 Task: Find connections with filter location Rastede with filter topic #lawyerlifewith filter profile language English with filter current company BMC Software with filter school Kakatiya University (University College of Pharmaceutical Sciences) with filter industry IT Services and IT Consulting with filter service category Interaction Design with filter keywords title Computer Programmer
Action: Mouse moved to (245, 190)
Screenshot: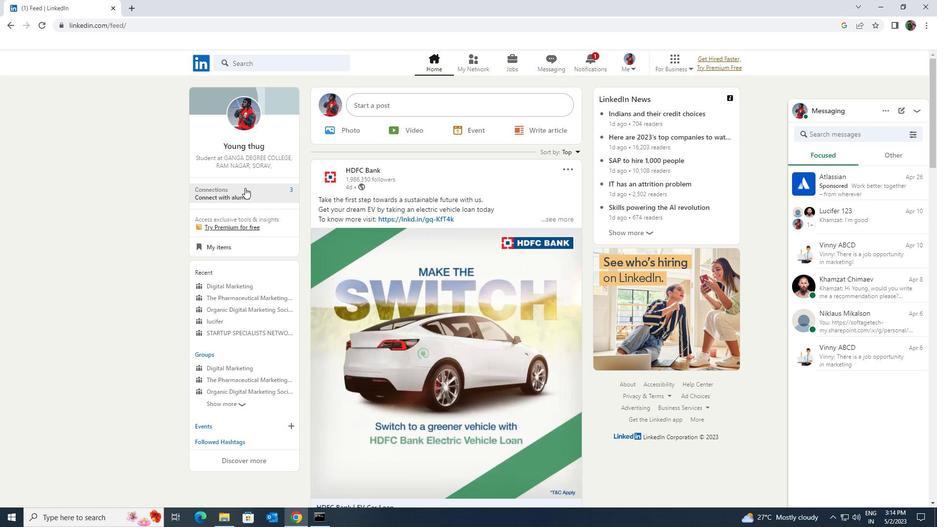 
Action: Mouse pressed left at (245, 190)
Screenshot: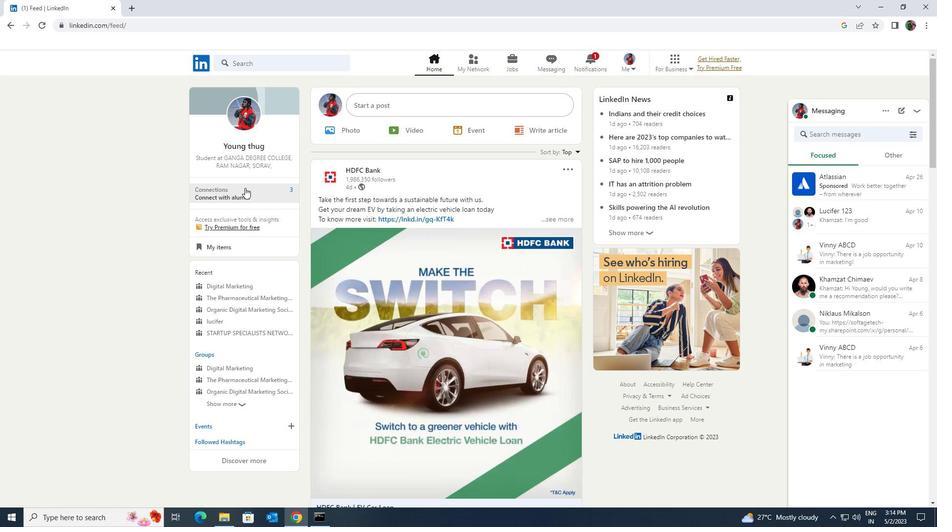 
Action: Mouse moved to (241, 118)
Screenshot: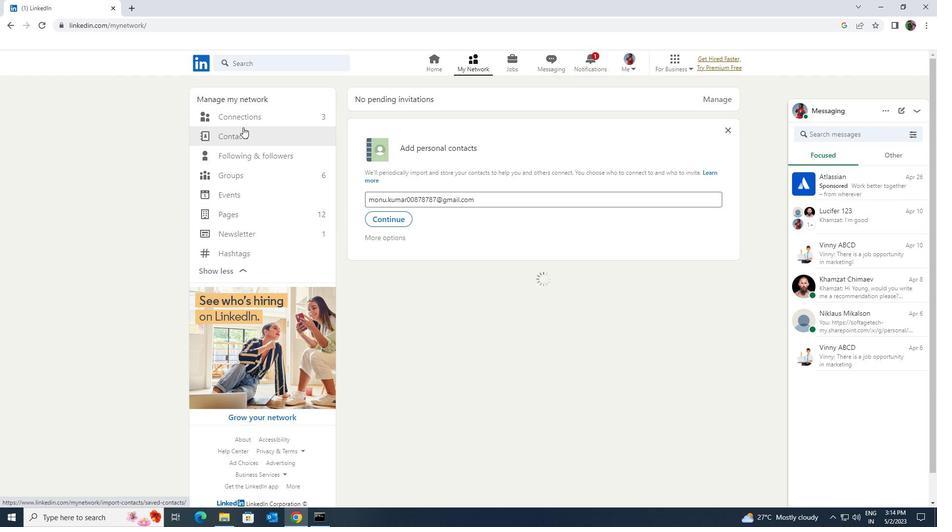 
Action: Mouse pressed left at (241, 118)
Screenshot: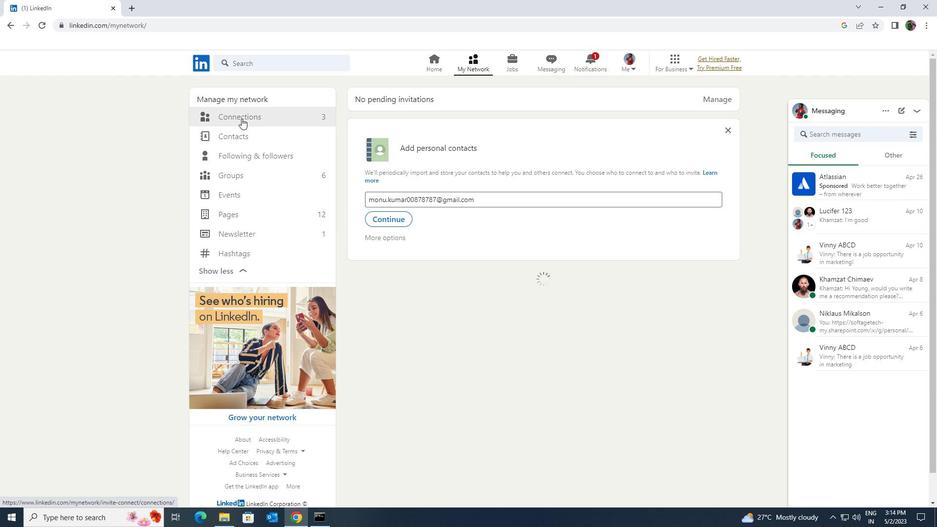 
Action: Mouse moved to (518, 119)
Screenshot: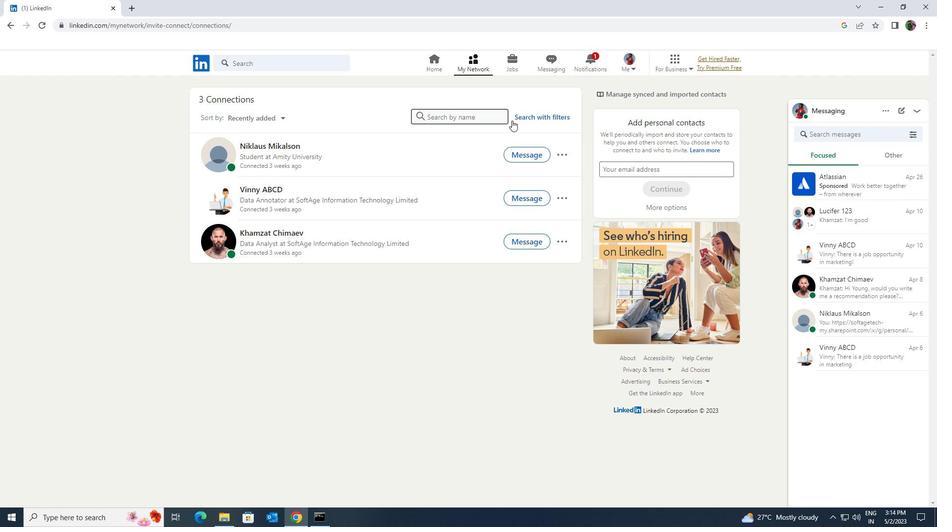 
Action: Mouse pressed left at (518, 119)
Screenshot: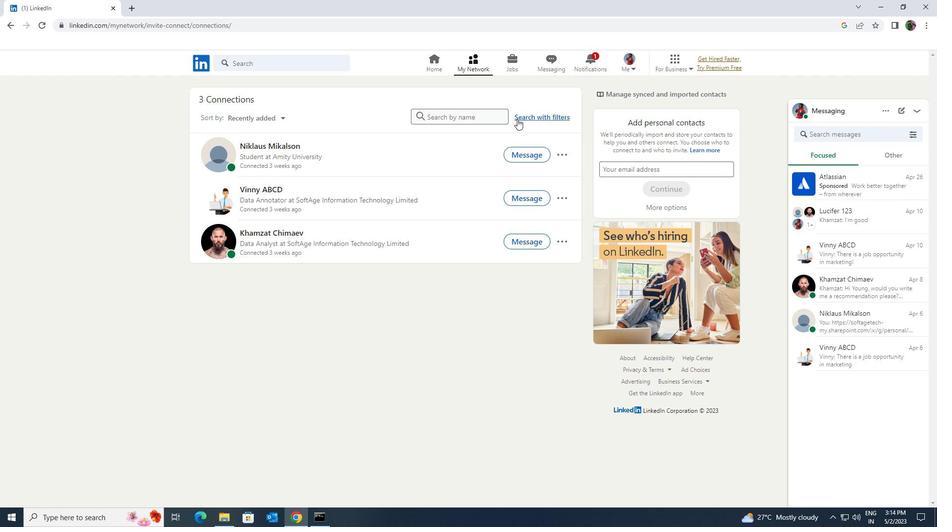 
Action: Mouse moved to (503, 89)
Screenshot: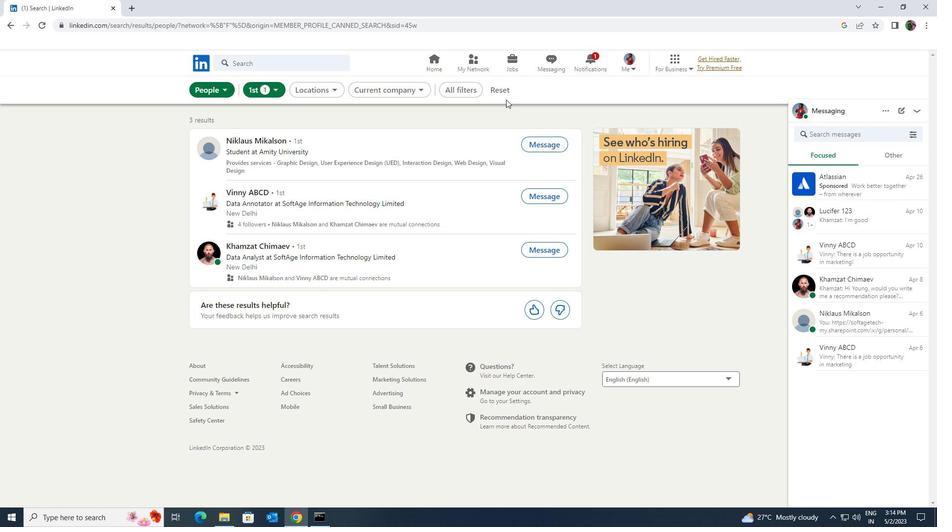 
Action: Mouse pressed left at (503, 89)
Screenshot: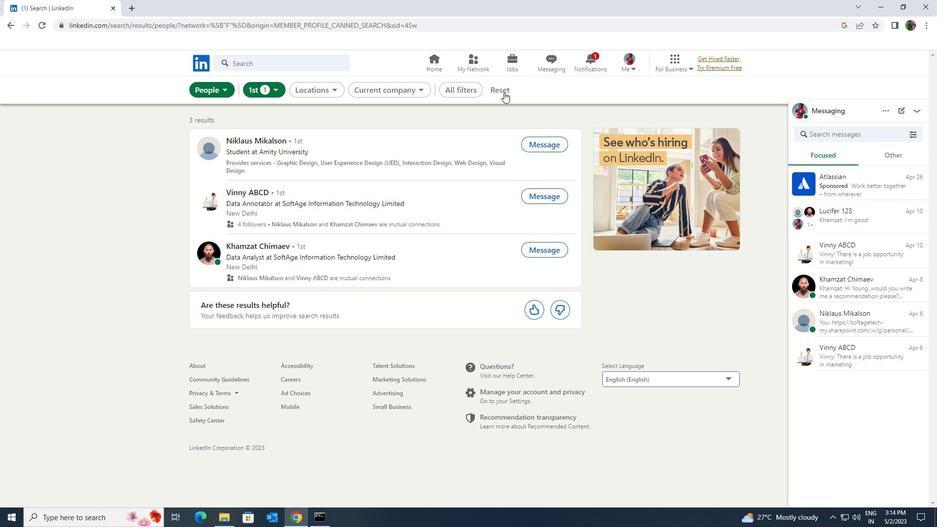 
Action: Mouse moved to (487, 86)
Screenshot: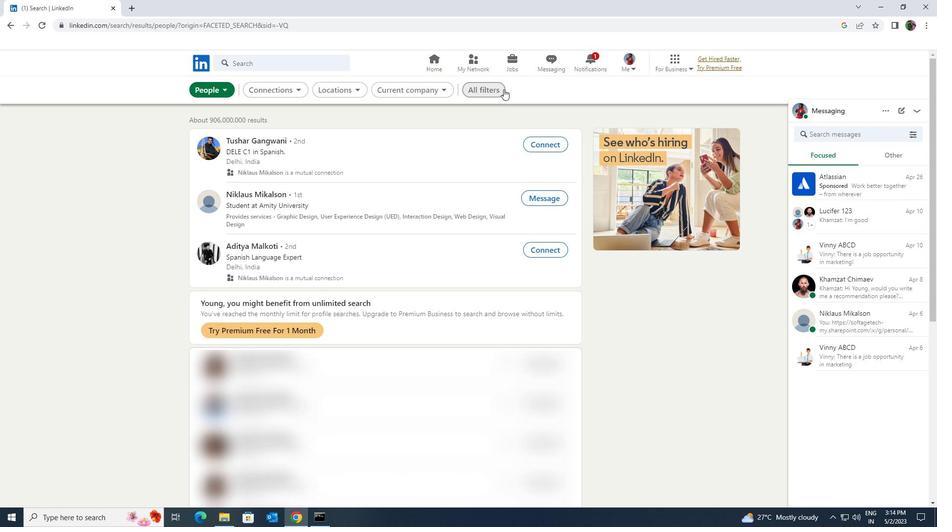 
Action: Mouse pressed left at (487, 86)
Screenshot: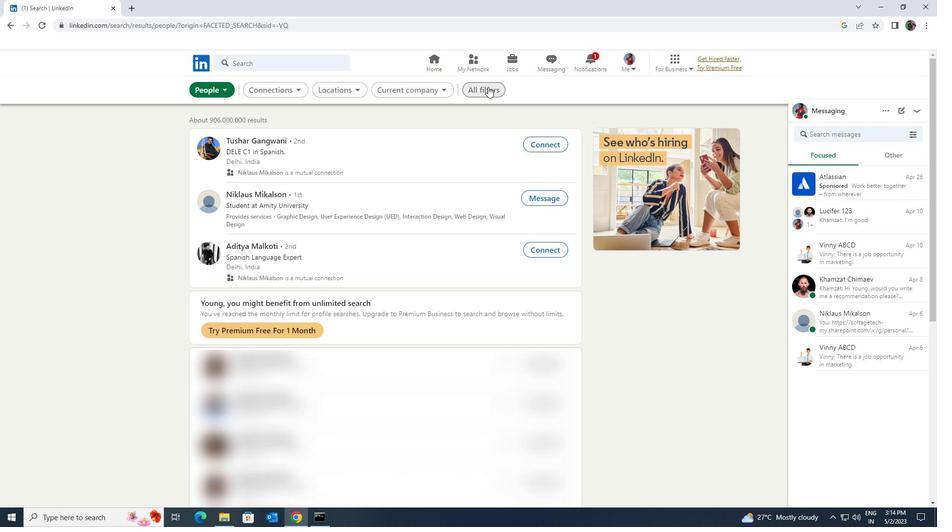
Action: Mouse moved to (810, 382)
Screenshot: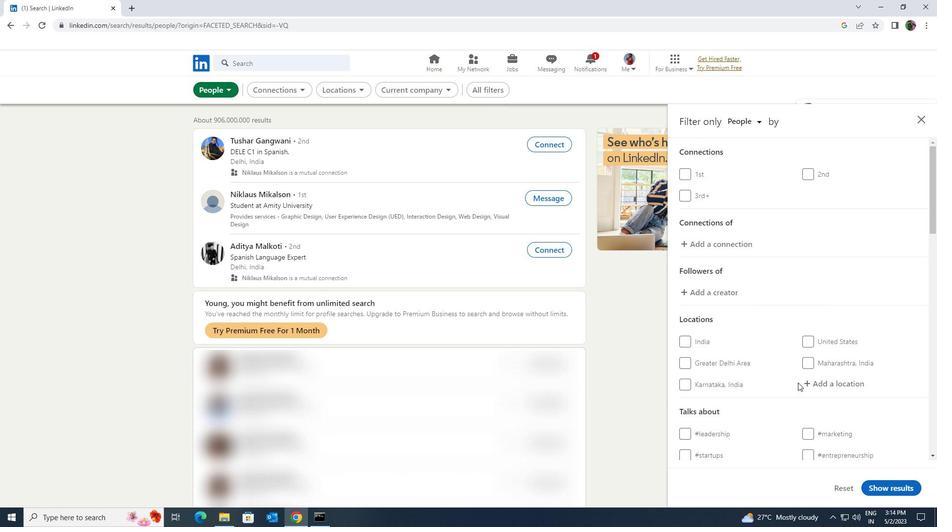 
Action: Mouse pressed left at (810, 382)
Screenshot: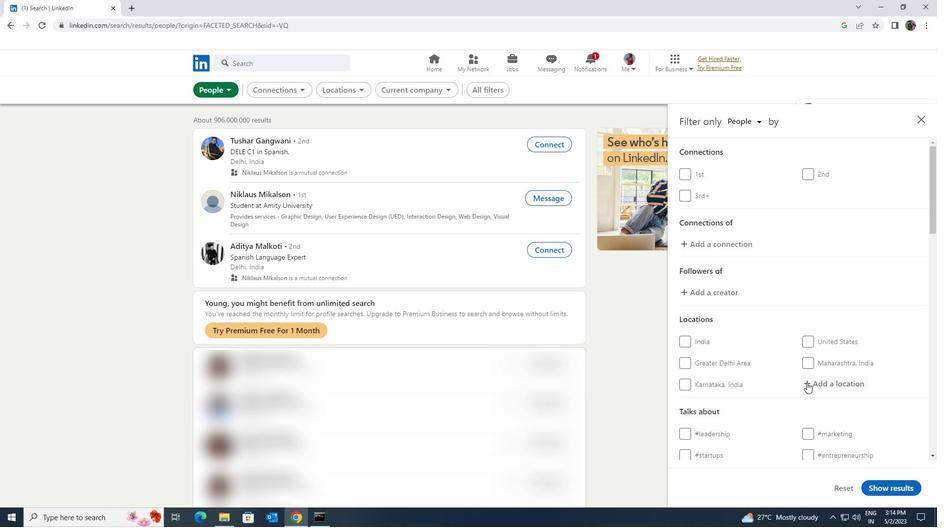 
Action: Mouse moved to (810, 382)
Screenshot: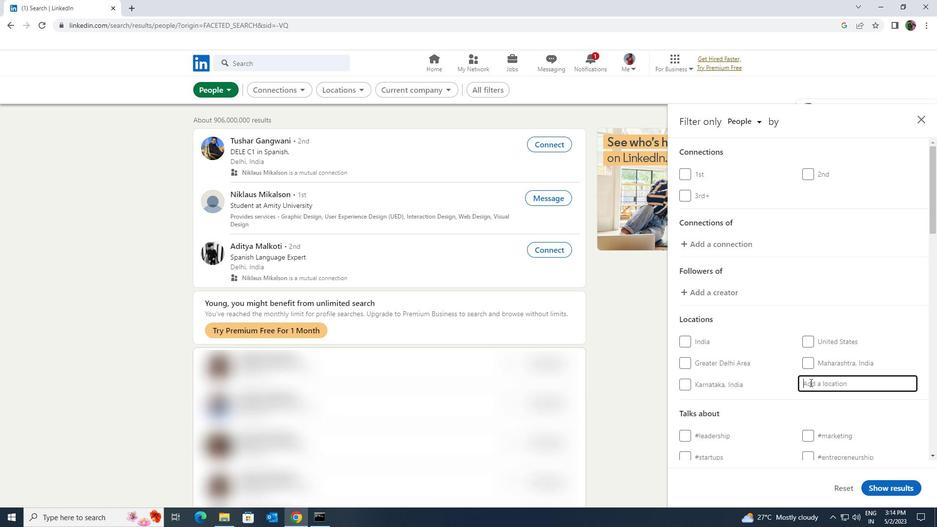 
Action: Key pressed <Key.shift>RASTEDE
Screenshot: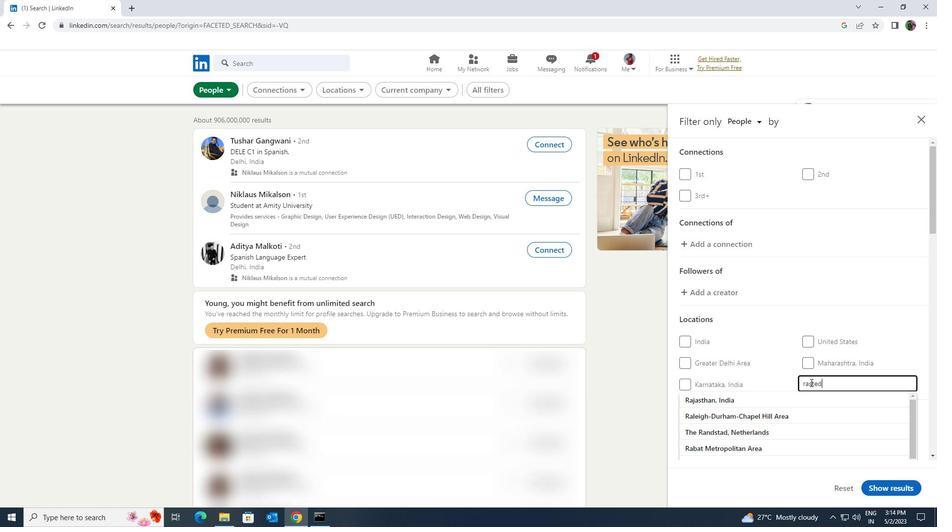 
Action: Mouse moved to (811, 392)
Screenshot: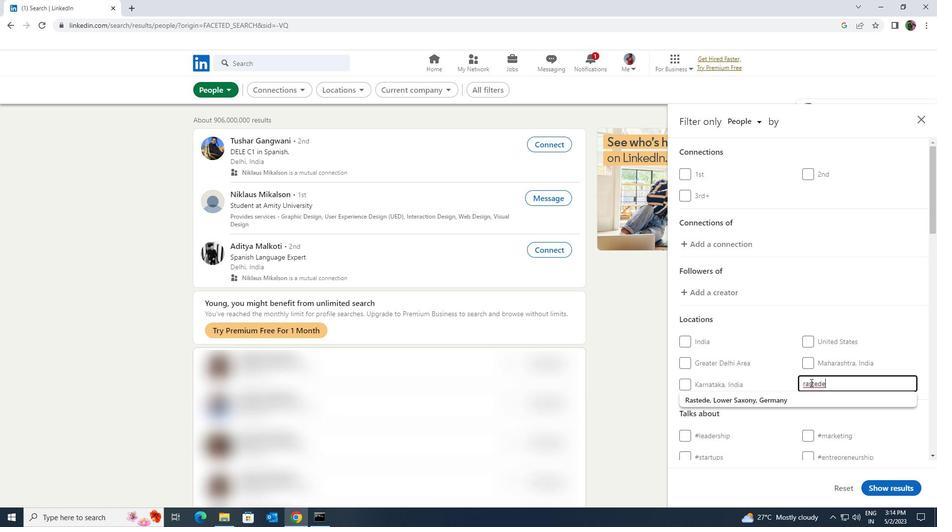 
Action: Mouse pressed left at (811, 392)
Screenshot: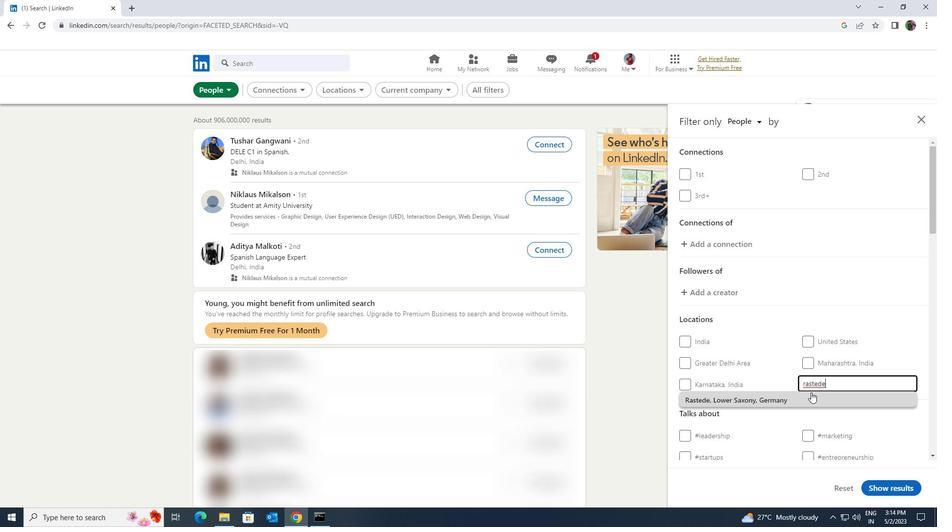 
Action: Mouse scrolled (811, 391) with delta (0, 0)
Screenshot: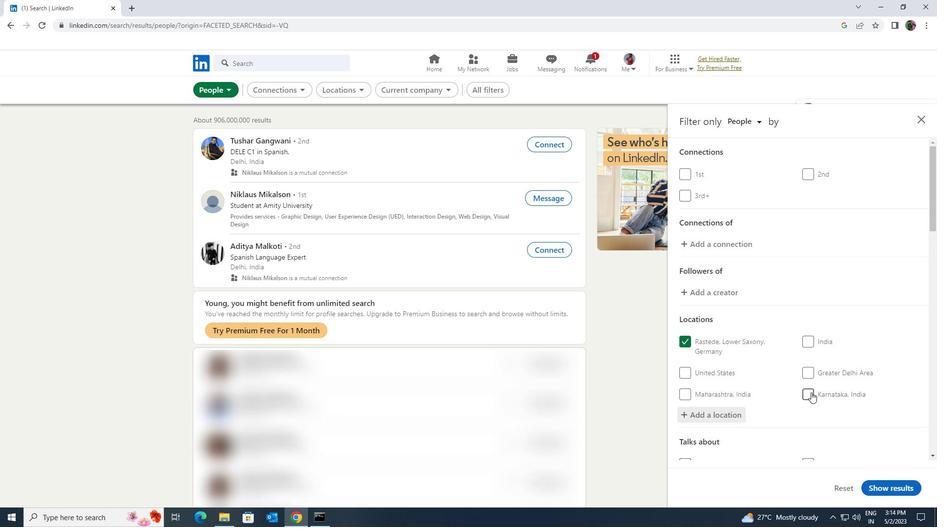 
Action: Mouse scrolled (811, 391) with delta (0, 0)
Screenshot: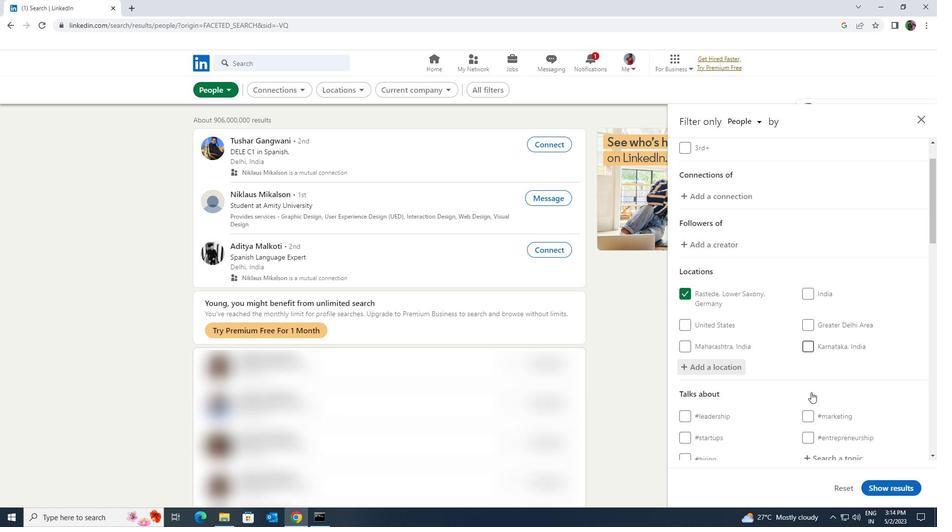 
Action: Mouse moved to (815, 404)
Screenshot: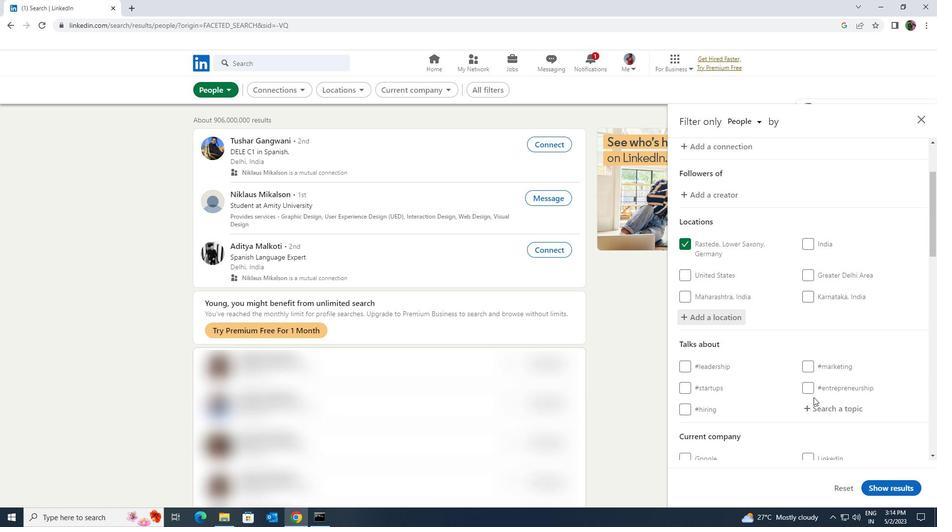 
Action: Mouse pressed left at (815, 404)
Screenshot: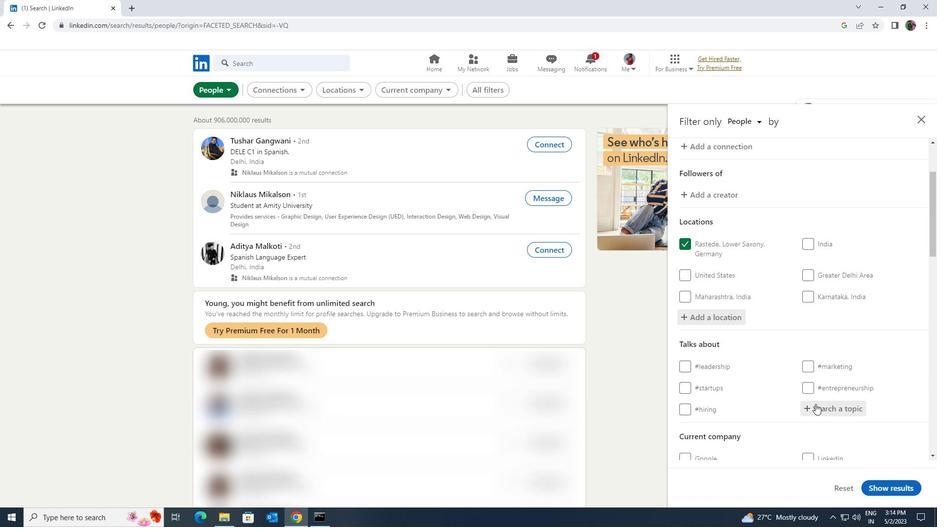 
Action: Key pressed <Key.shift><Key.shift><Key.shift><Key.shift><Key.shift><Key.shift><Key.shift><Key.shift>LAWYERLIFE
Screenshot: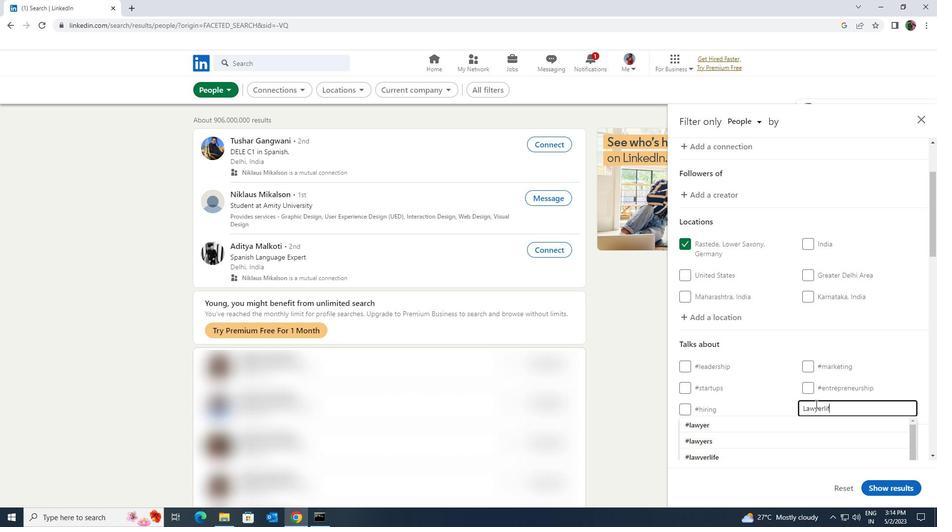 
Action: Mouse moved to (810, 418)
Screenshot: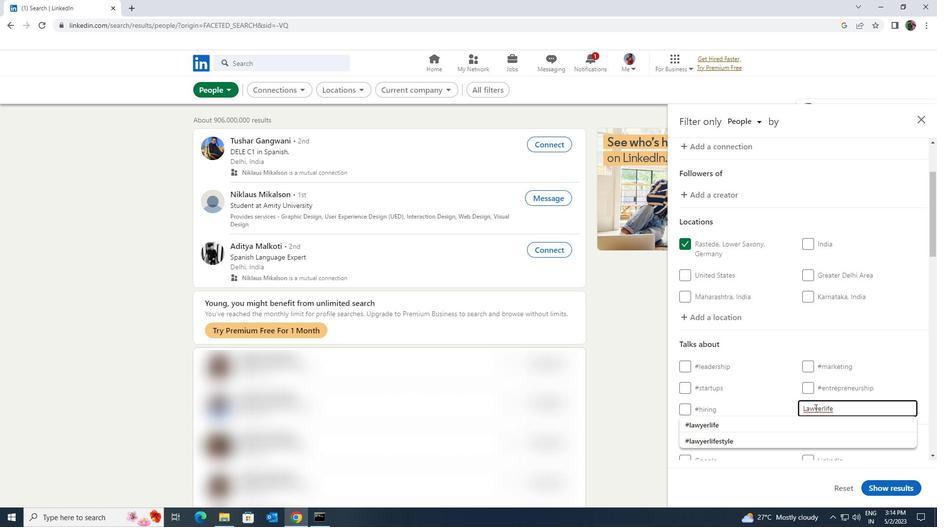 
Action: Mouse pressed left at (810, 418)
Screenshot: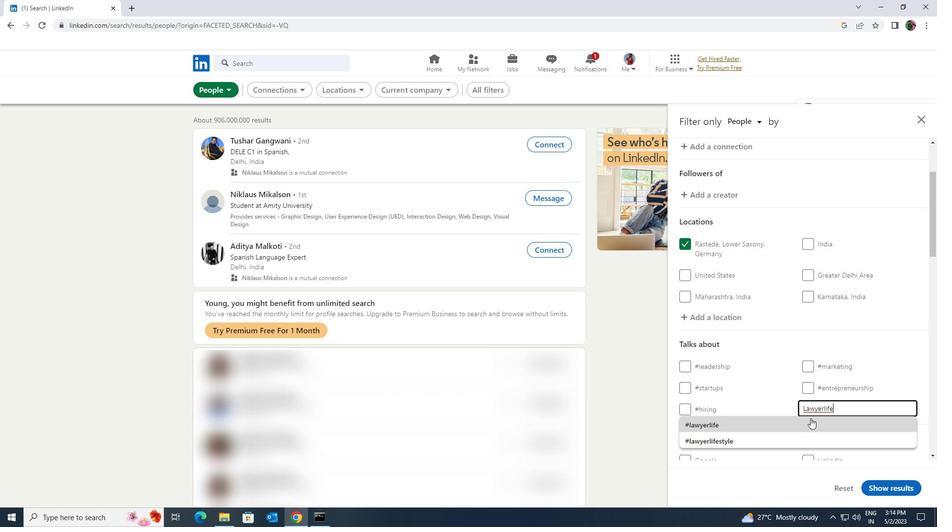 
Action: Mouse scrolled (810, 417) with delta (0, 0)
Screenshot: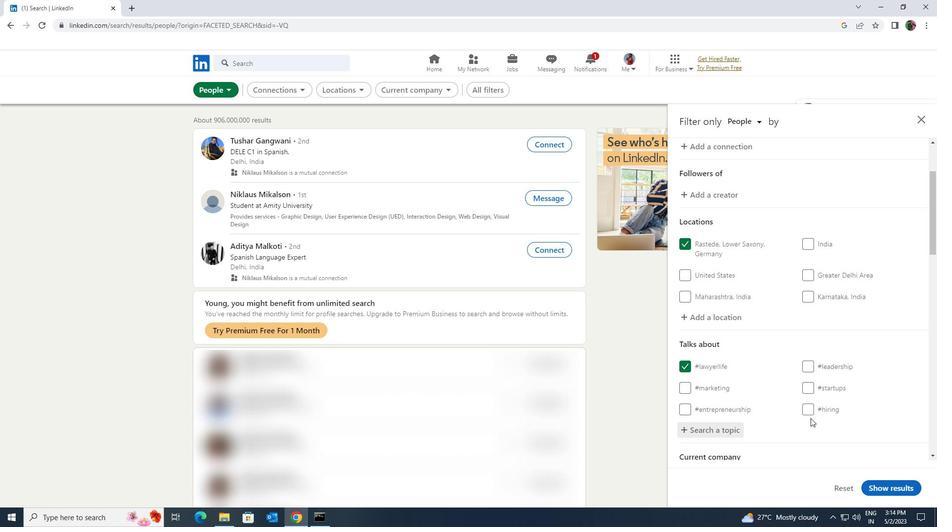 
Action: Mouse scrolled (810, 417) with delta (0, 0)
Screenshot: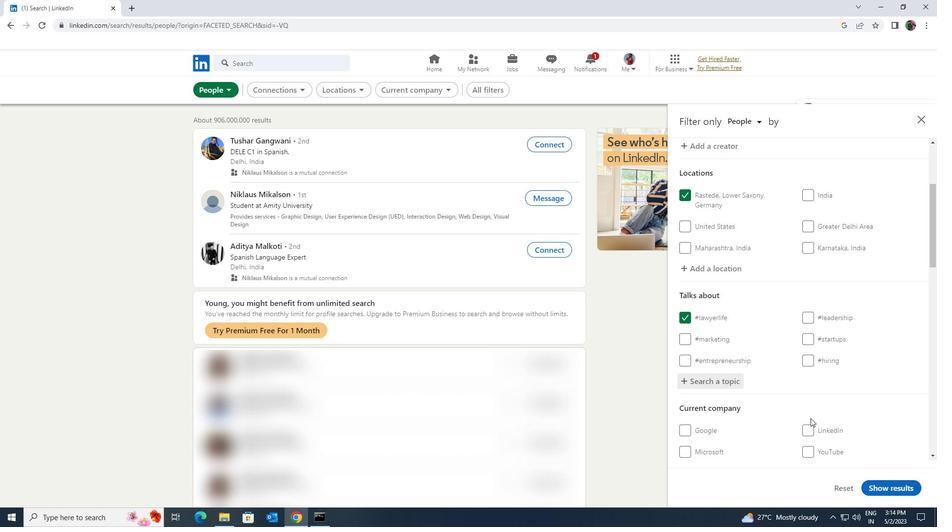 
Action: Mouse scrolled (810, 417) with delta (0, 0)
Screenshot: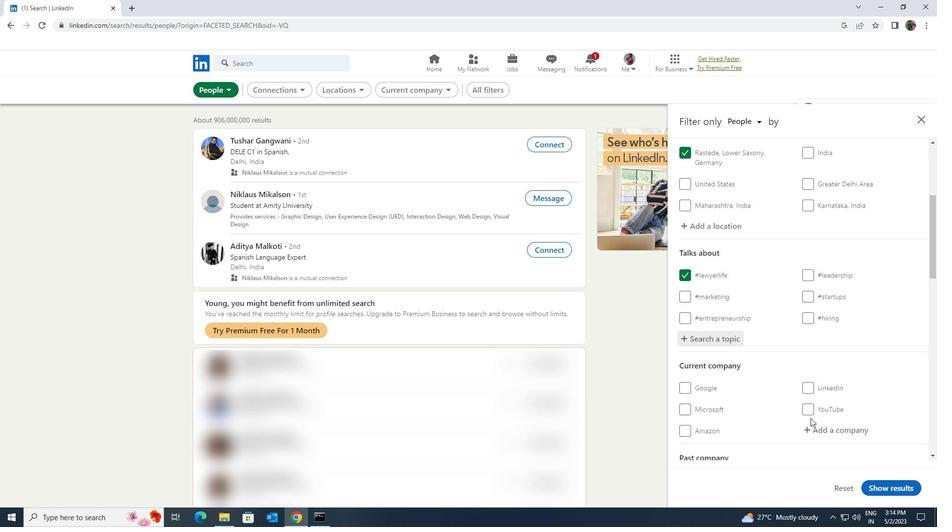 
Action: Mouse scrolled (810, 417) with delta (0, 0)
Screenshot: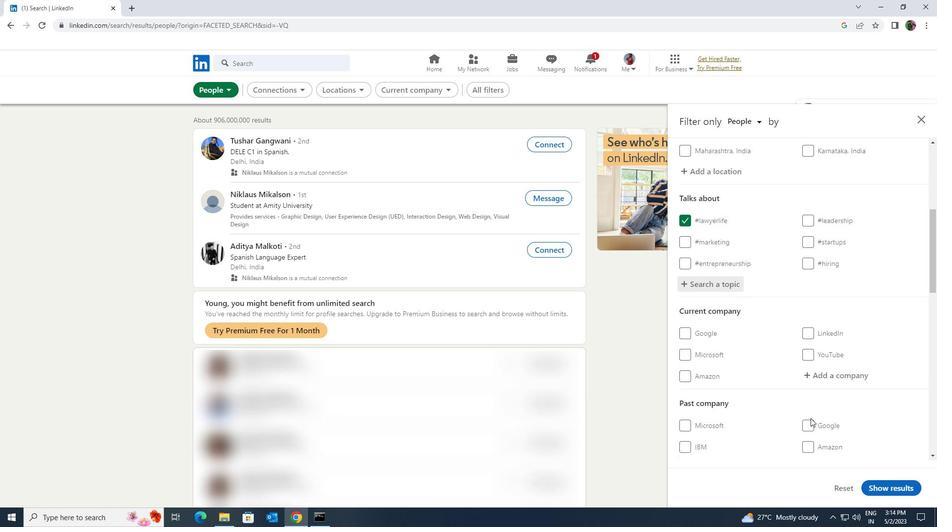 
Action: Mouse scrolled (810, 417) with delta (0, 0)
Screenshot: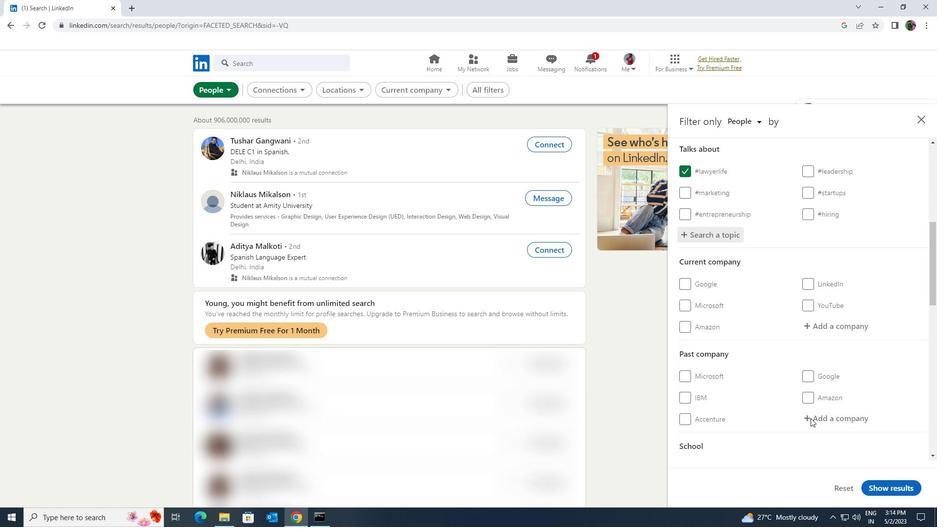 
Action: Mouse scrolled (810, 417) with delta (0, 0)
Screenshot: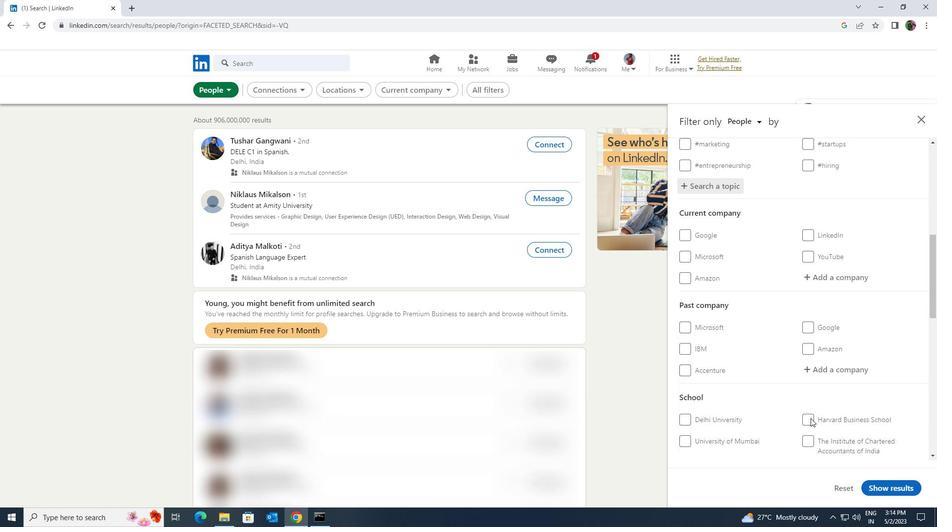 
Action: Mouse scrolled (810, 417) with delta (0, 0)
Screenshot: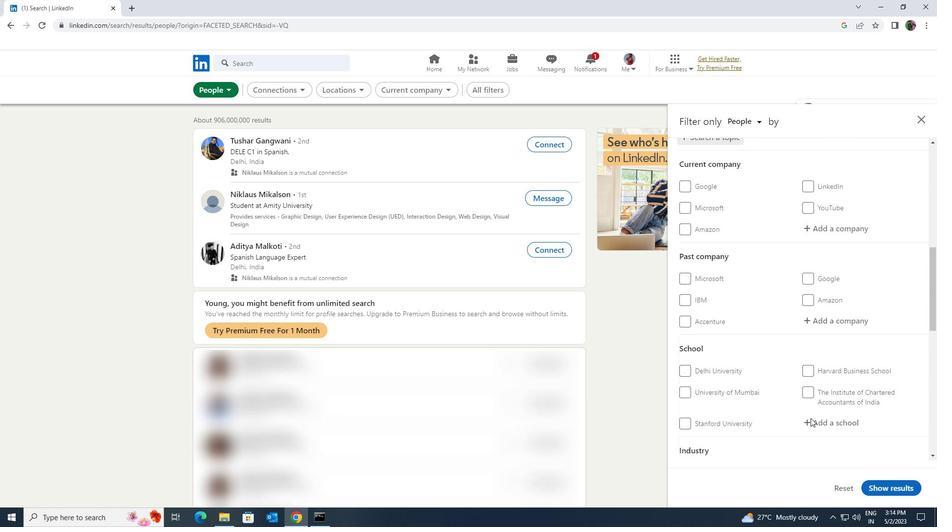 
Action: Mouse scrolled (810, 417) with delta (0, 0)
Screenshot: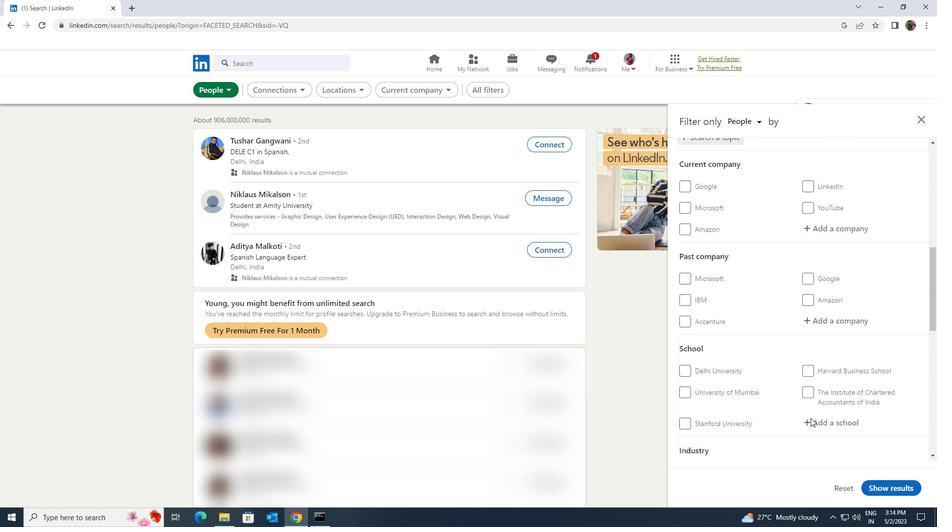 
Action: Mouse scrolled (810, 417) with delta (0, 0)
Screenshot: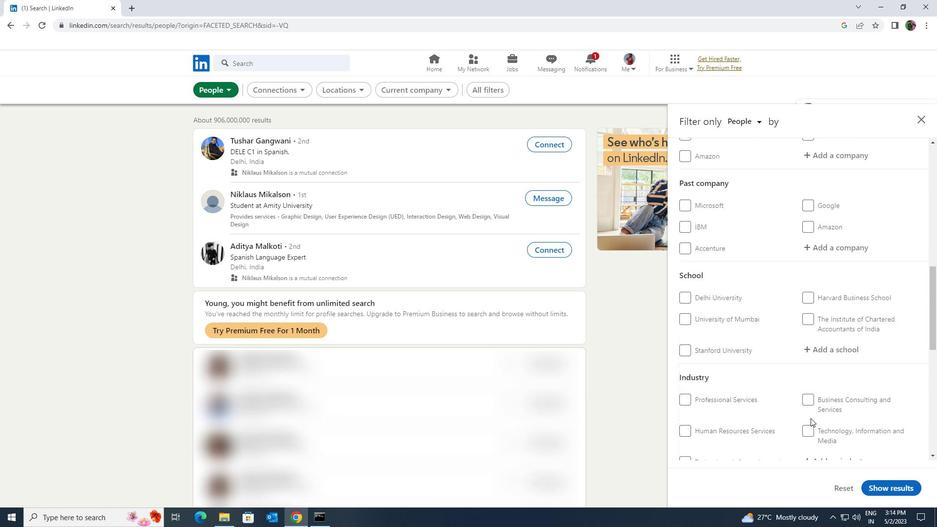 
Action: Mouse scrolled (810, 417) with delta (0, 0)
Screenshot: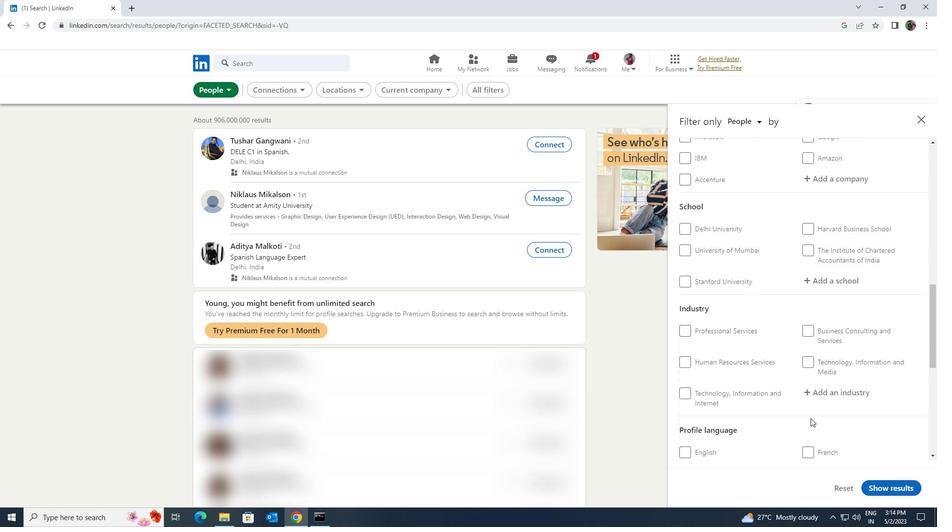 
Action: Mouse scrolled (810, 417) with delta (0, 0)
Screenshot: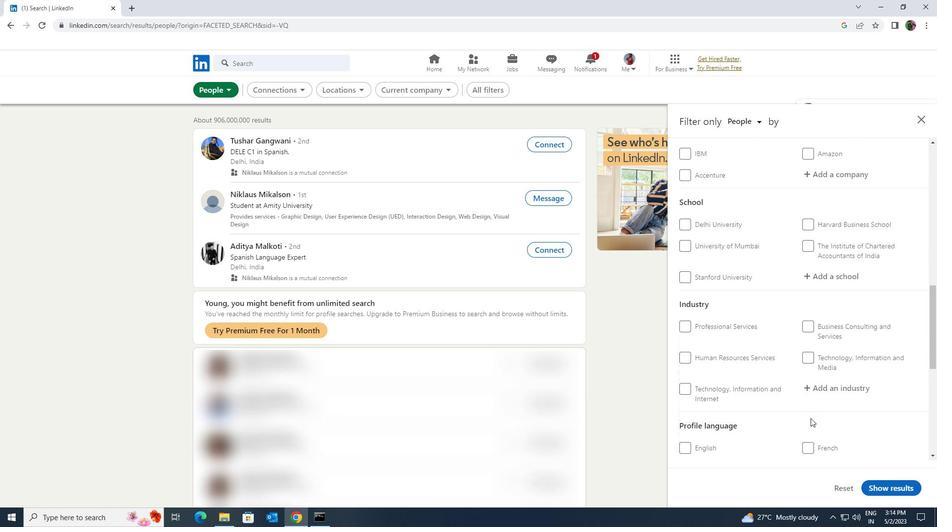 
Action: Mouse moved to (688, 349)
Screenshot: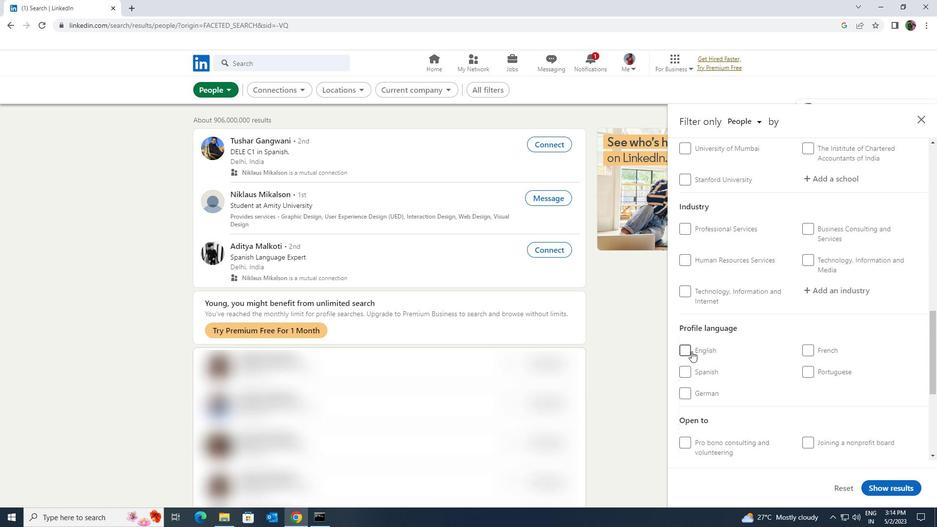 
Action: Mouse pressed left at (688, 349)
Screenshot: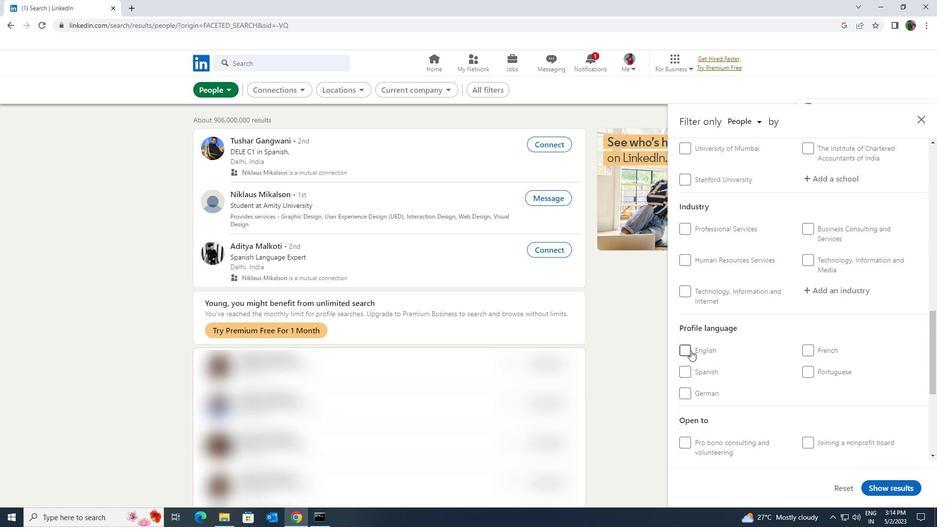 
Action: Mouse moved to (786, 389)
Screenshot: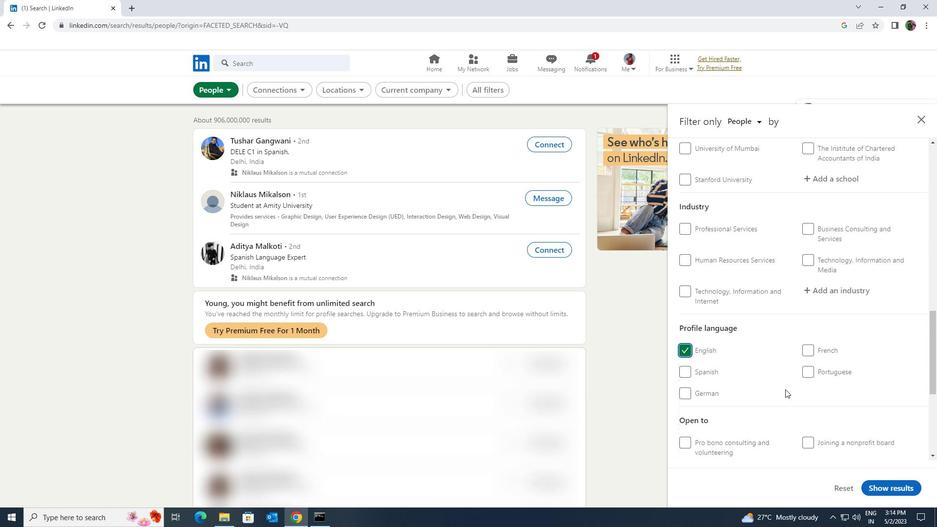 
Action: Mouse scrolled (786, 390) with delta (0, 0)
Screenshot: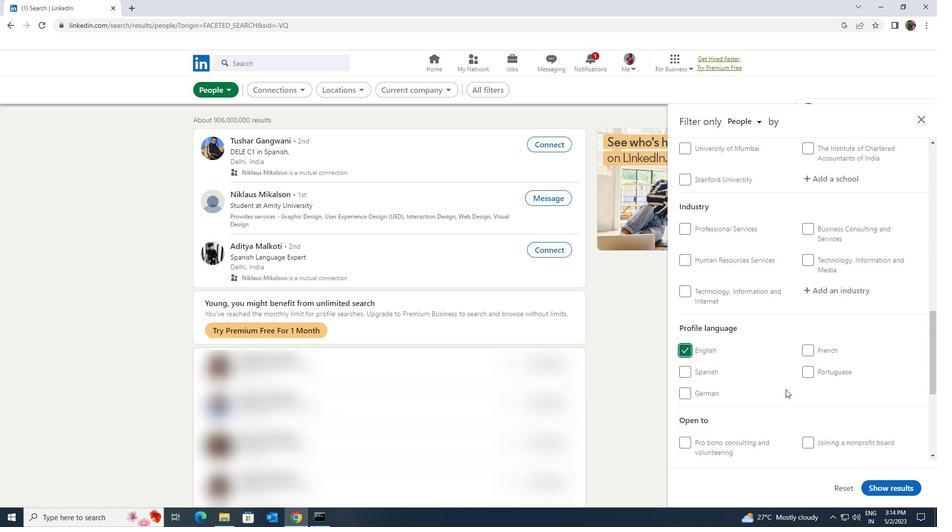 
Action: Mouse scrolled (786, 390) with delta (0, 0)
Screenshot: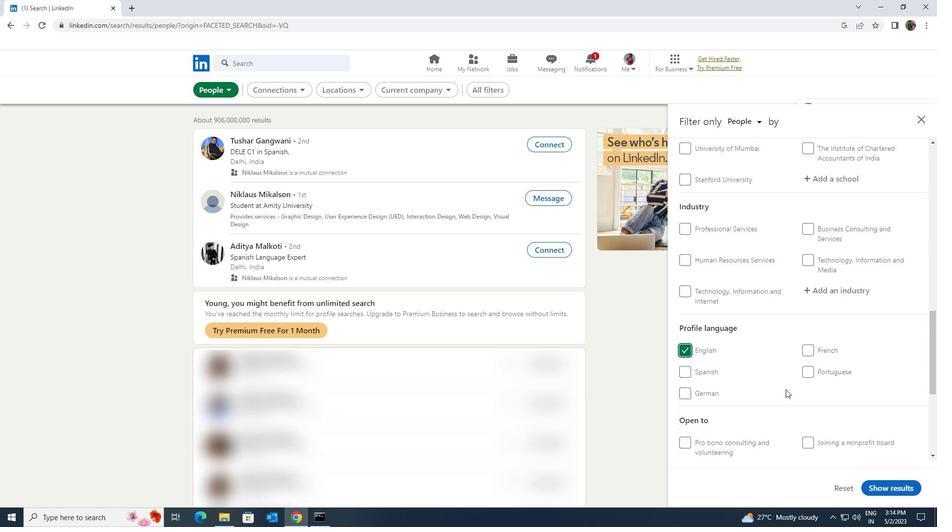 
Action: Mouse moved to (785, 390)
Screenshot: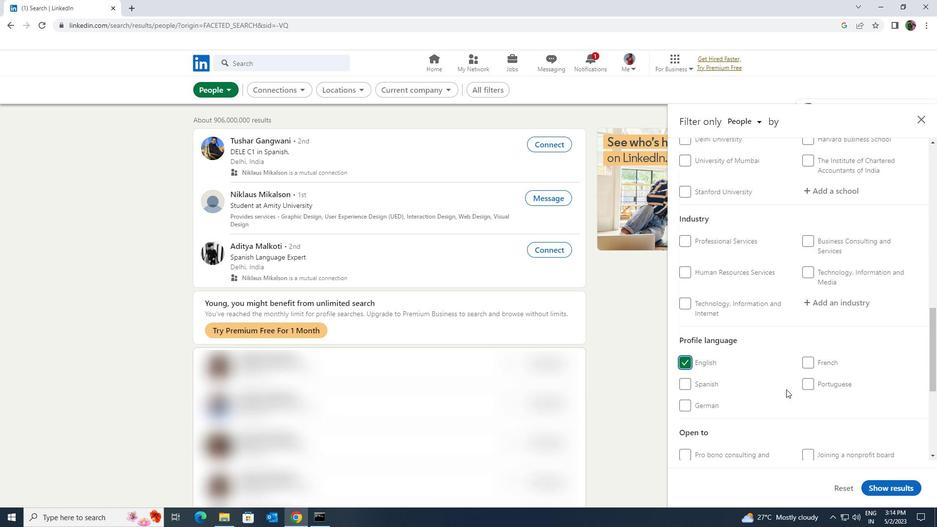 
Action: Mouse scrolled (785, 390) with delta (0, 0)
Screenshot: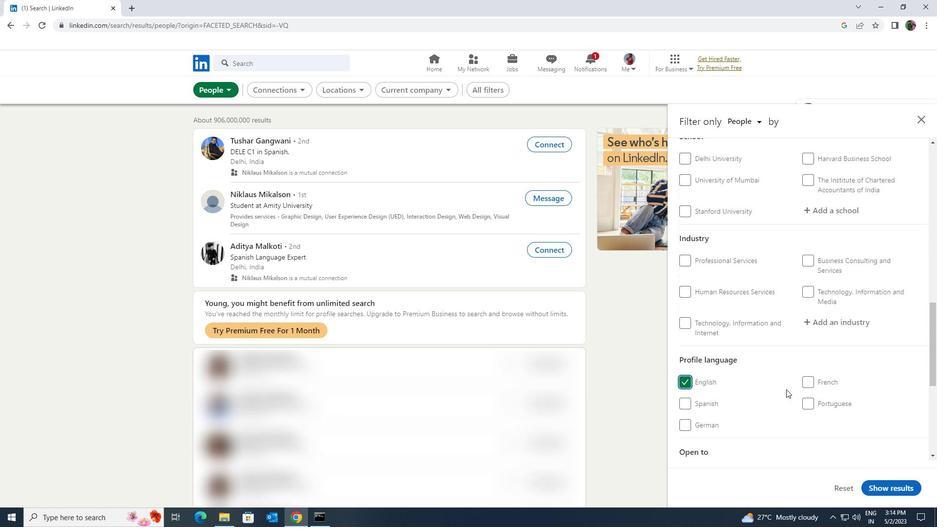 
Action: Mouse scrolled (785, 390) with delta (0, 0)
Screenshot: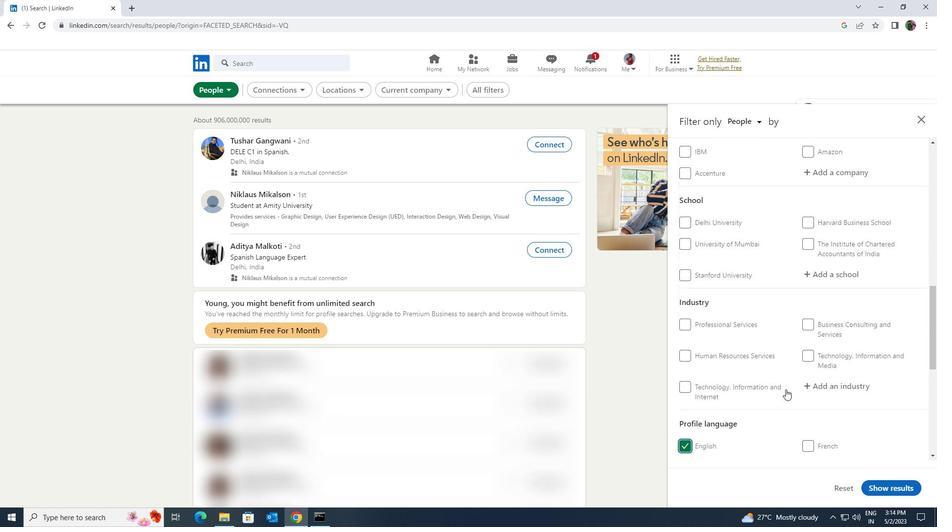 
Action: Mouse moved to (784, 390)
Screenshot: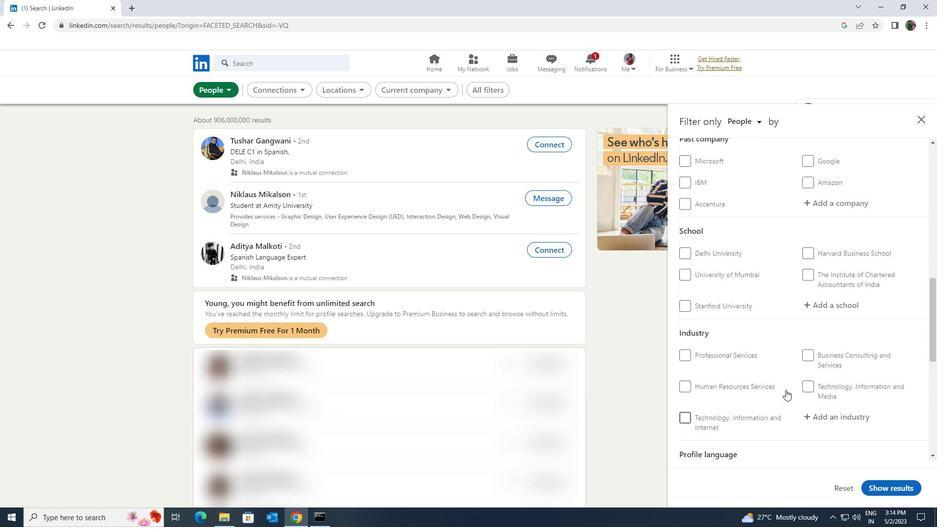 
Action: Mouse scrolled (784, 390) with delta (0, 0)
Screenshot: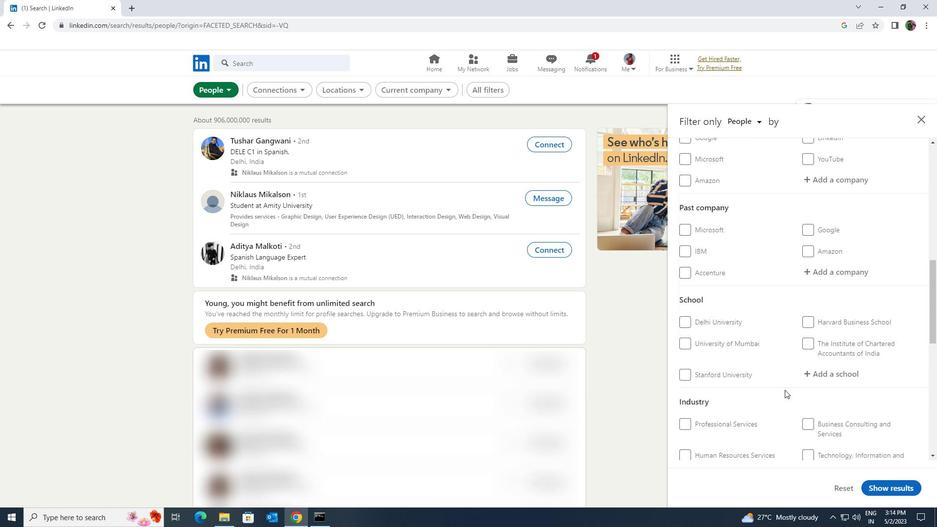 
Action: Mouse scrolled (784, 390) with delta (0, 0)
Screenshot: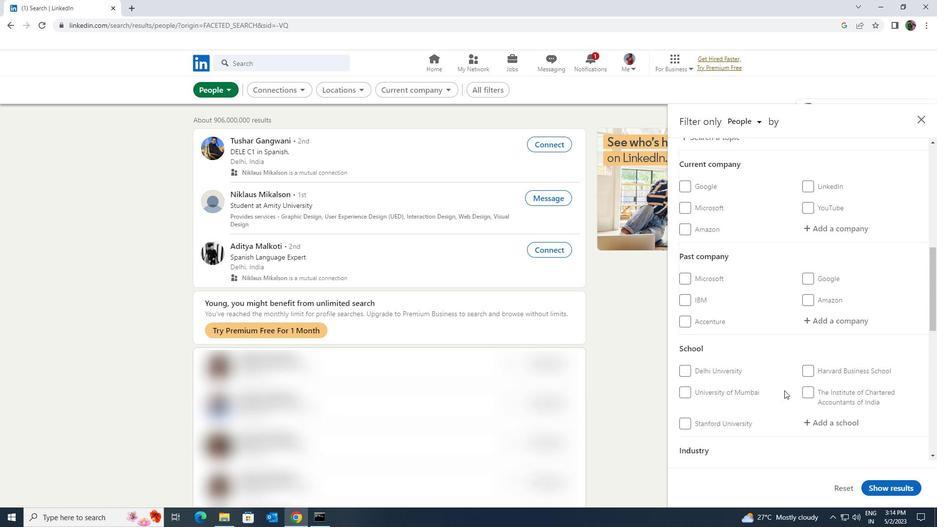 
Action: Mouse moved to (863, 281)
Screenshot: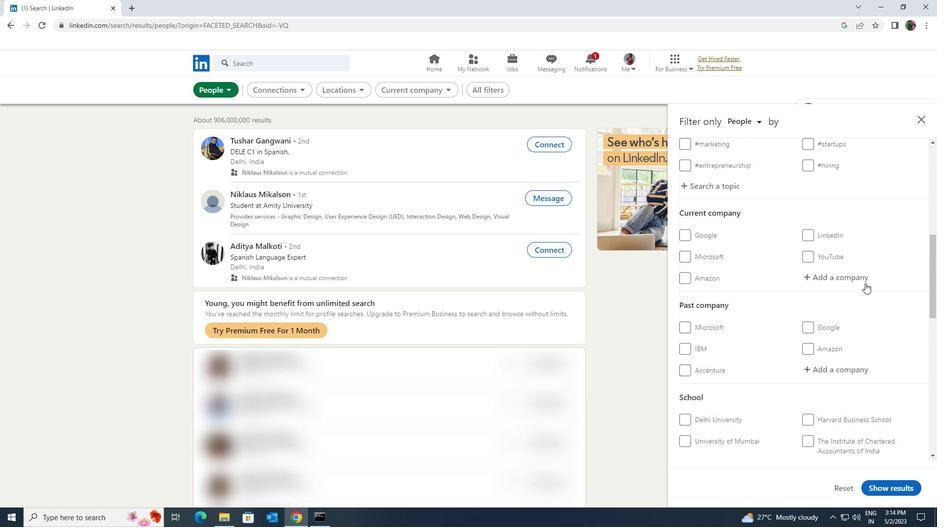 
Action: Mouse pressed left at (863, 281)
Screenshot: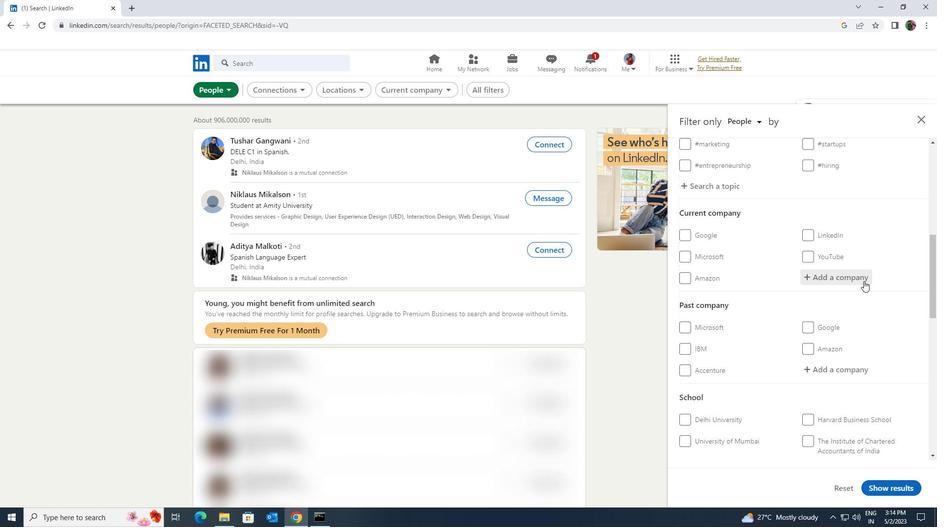 
Action: Key pressed <Key.shift><Key.shift><Key.shift>BMC<Key.space><Key.shift>SOF
Screenshot: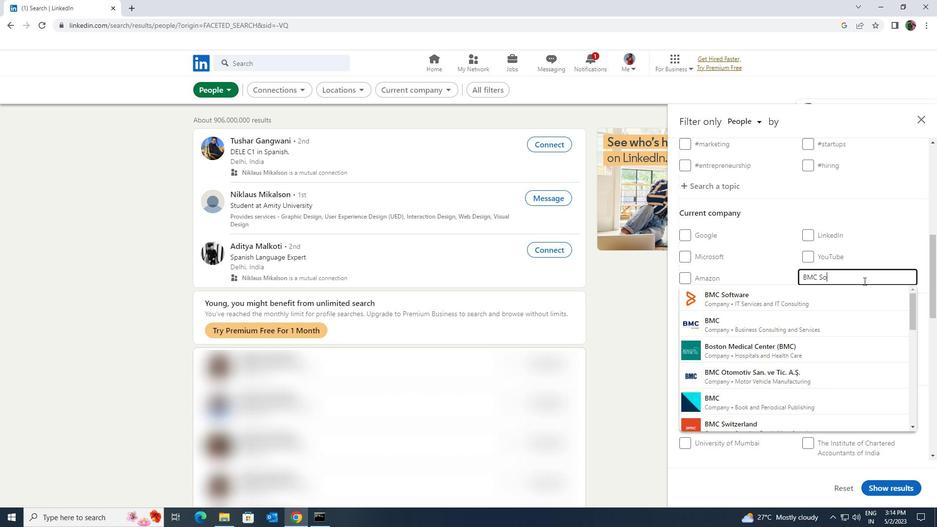 
Action: Mouse moved to (847, 301)
Screenshot: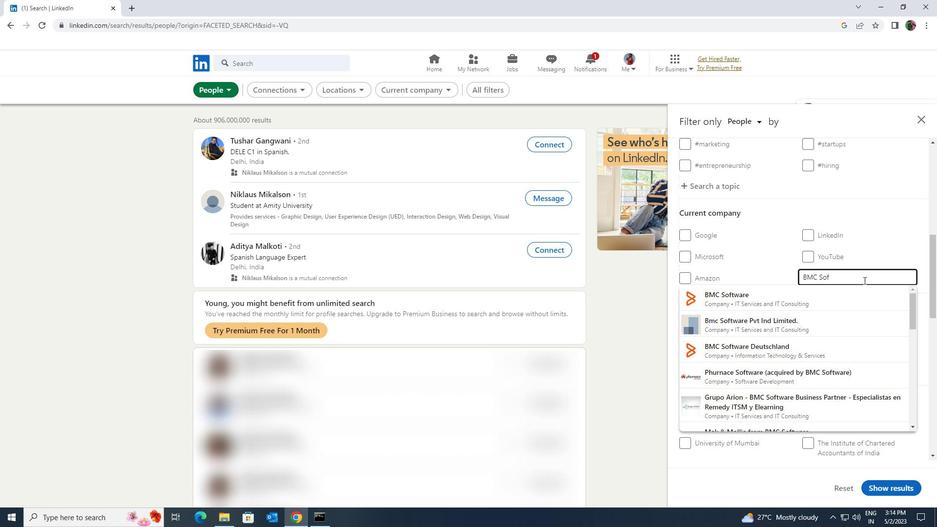 
Action: Mouse pressed left at (847, 301)
Screenshot: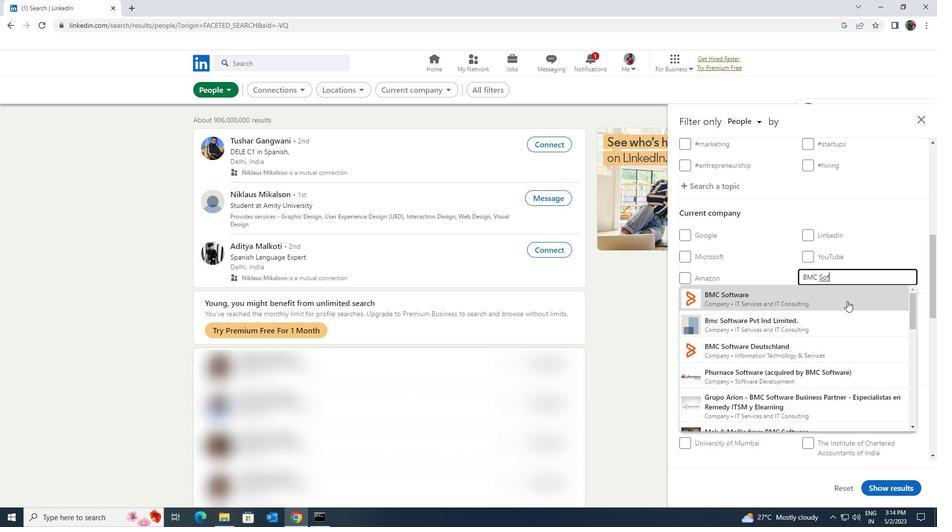 
Action: Mouse moved to (850, 296)
Screenshot: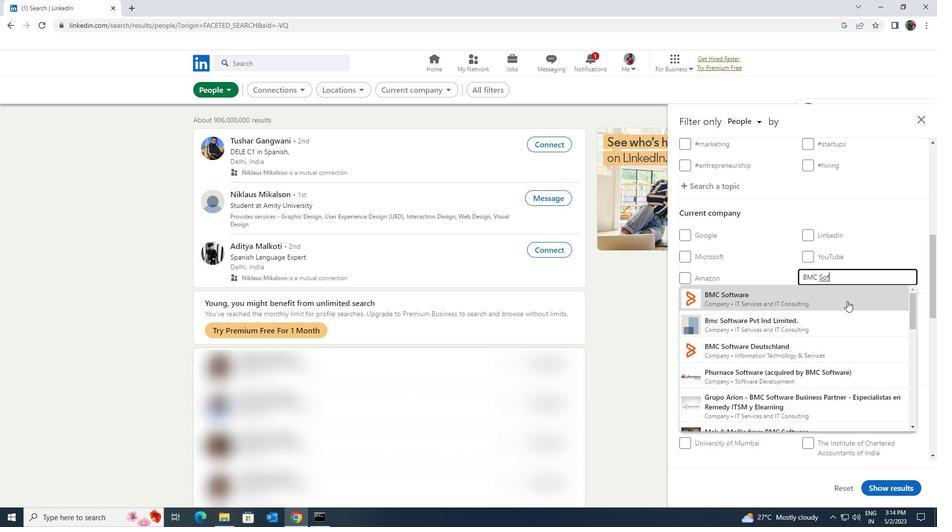 
Action: Mouse scrolled (850, 295) with delta (0, 0)
Screenshot: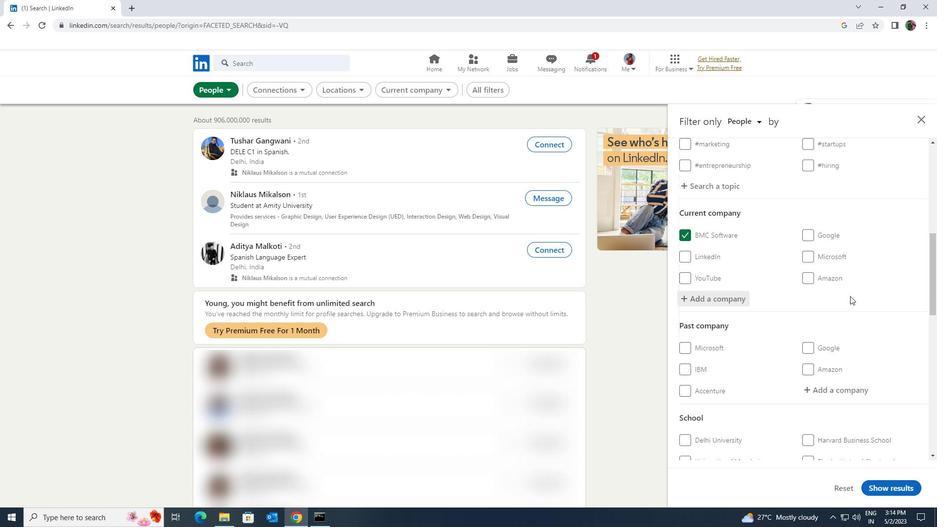 
Action: Mouse scrolled (850, 295) with delta (0, 0)
Screenshot: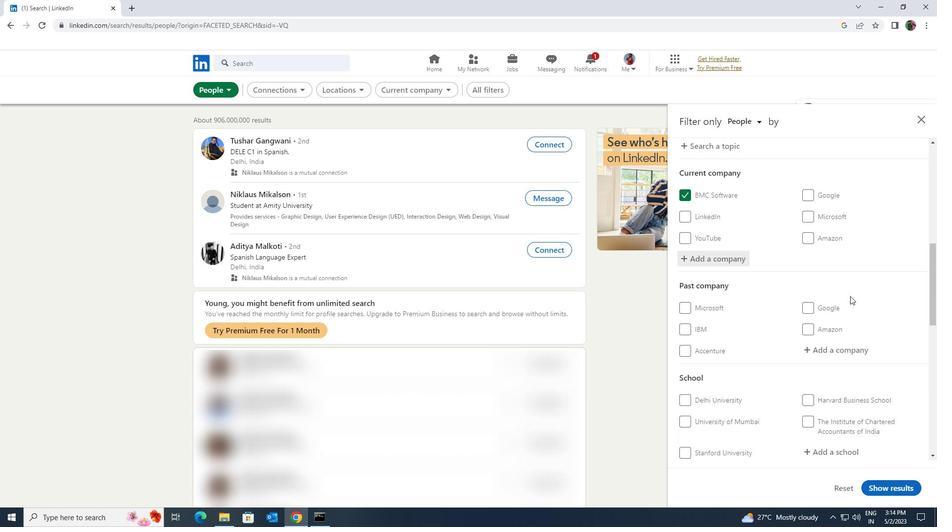 
Action: Mouse scrolled (850, 295) with delta (0, 0)
Screenshot: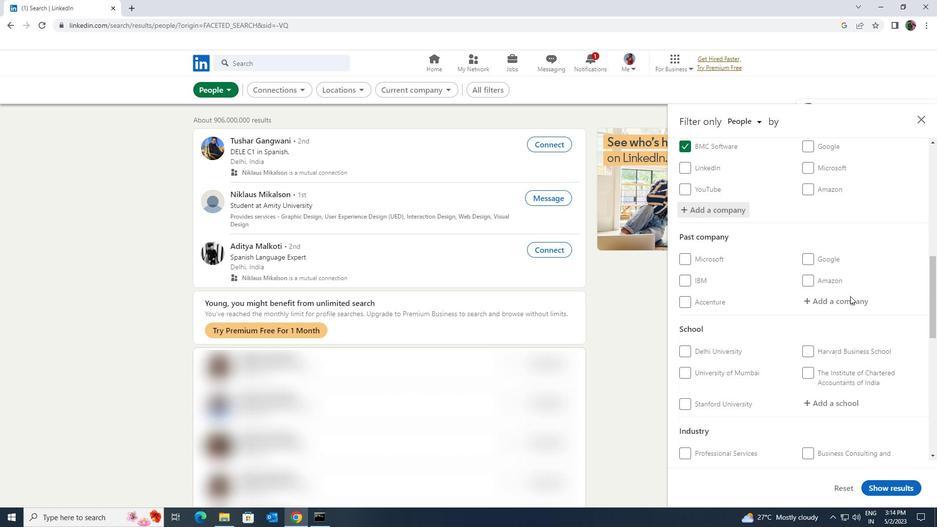 
Action: Mouse scrolled (850, 295) with delta (0, 0)
Screenshot: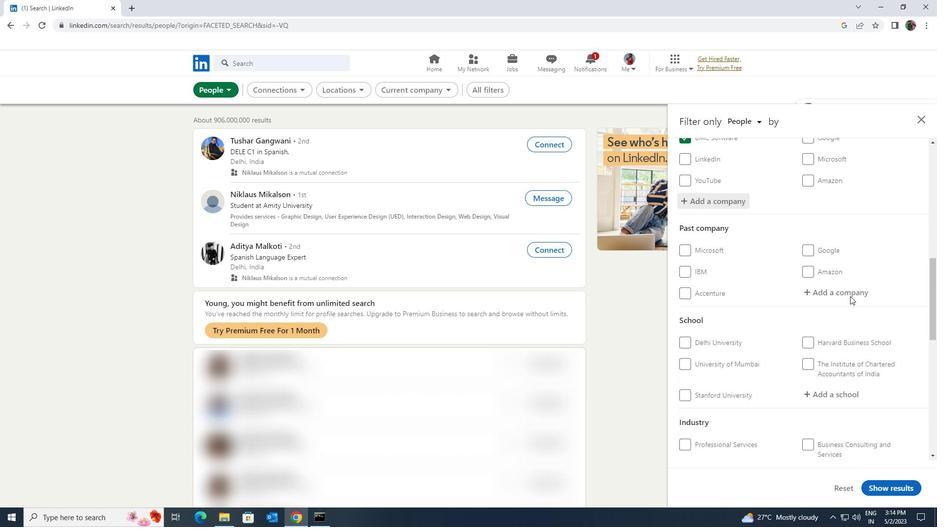 
Action: Mouse pressed left at (850, 296)
Screenshot: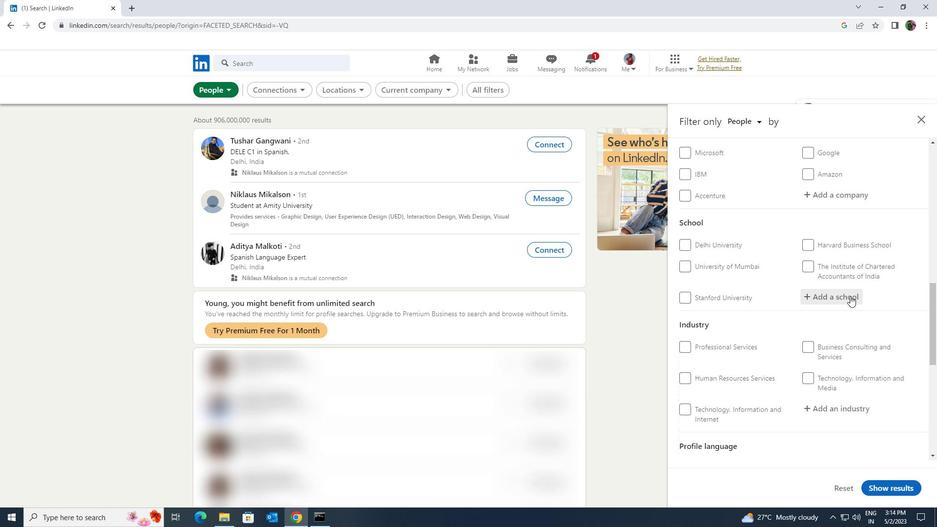 
Action: Key pressed <Key.shift><Key.shift><Key.shift>L<Key.backspace><Key.shift>KA<Key.shift>KAT
Screenshot: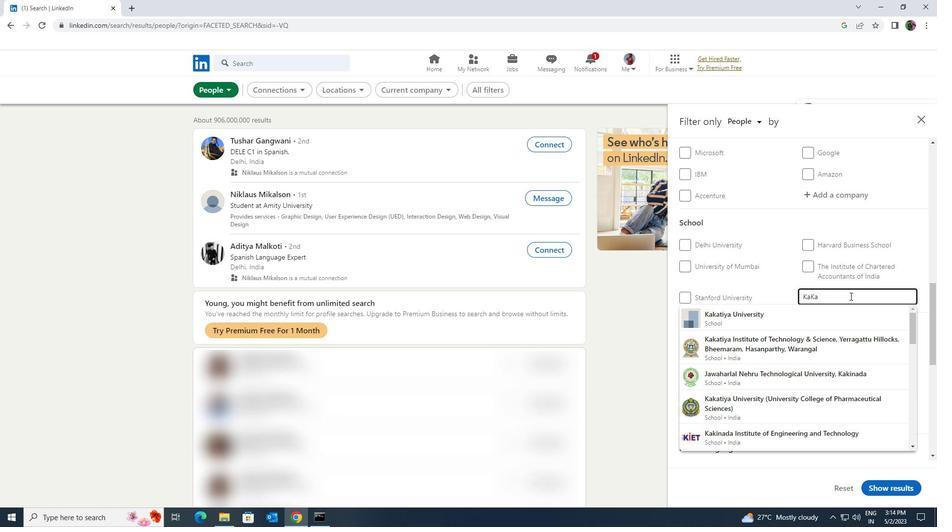 
Action: Mouse moved to (844, 332)
Screenshot: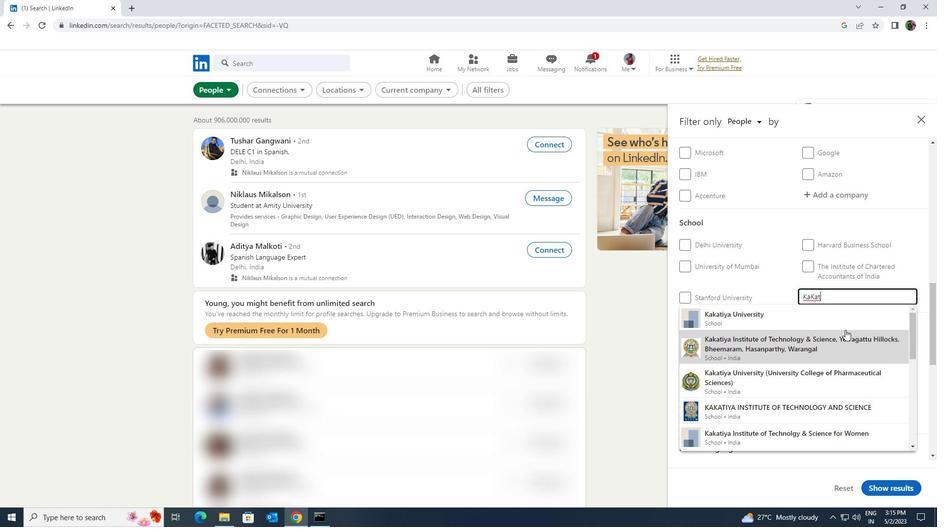 
Action: Mouse pressed left at (844, 332)
Screenshot: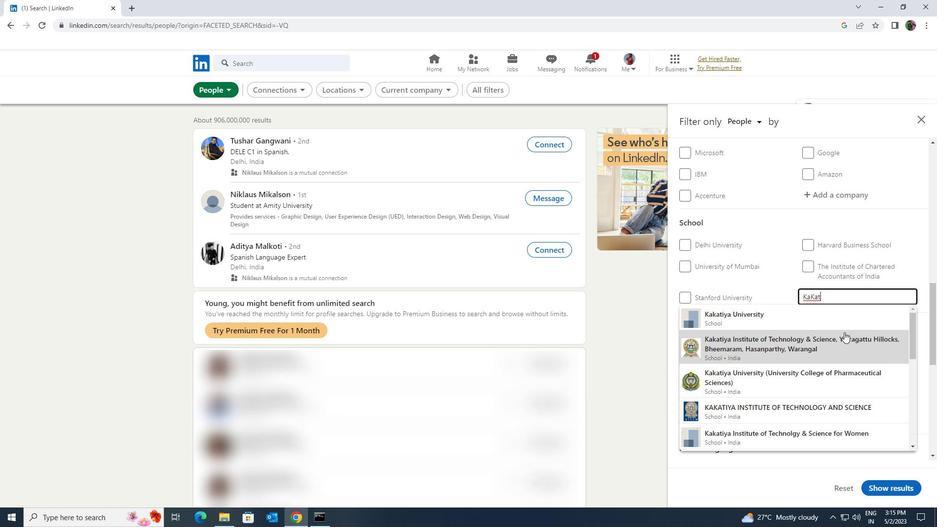 
Action: Mouse scrolled (844, 331) with delta (0, 0)
Screenshot: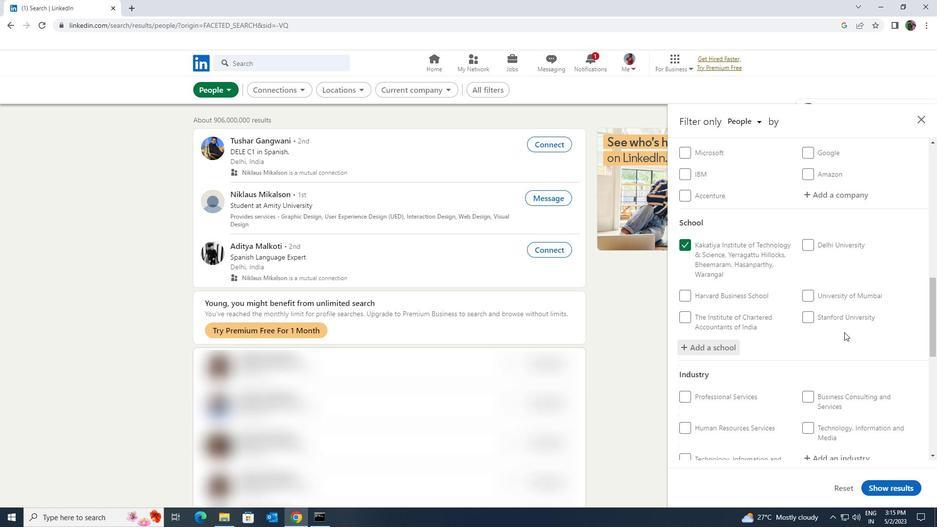 
Action: Mouse scrolled (844, 331) with delta (0, 0)
Screenshot: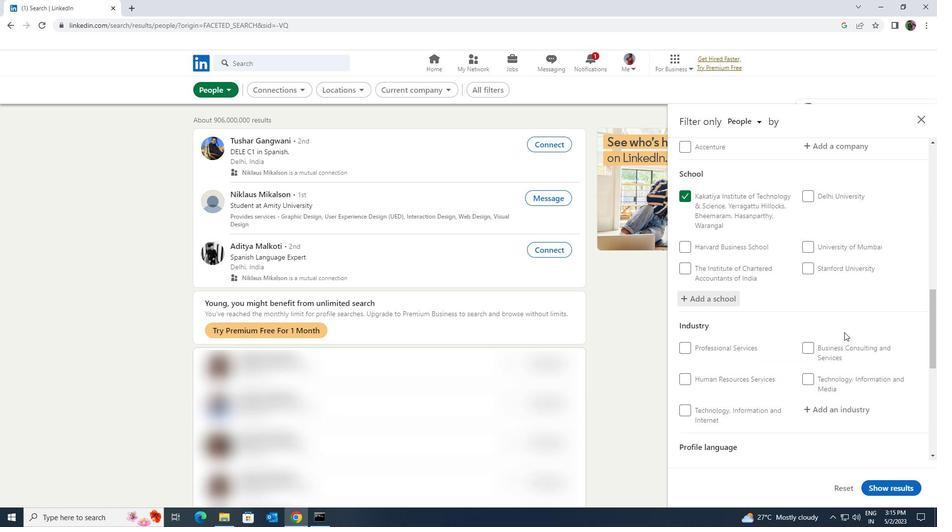 
Action: Mouse scrolled (844, 331) with delta (0, 0)
Screenshot: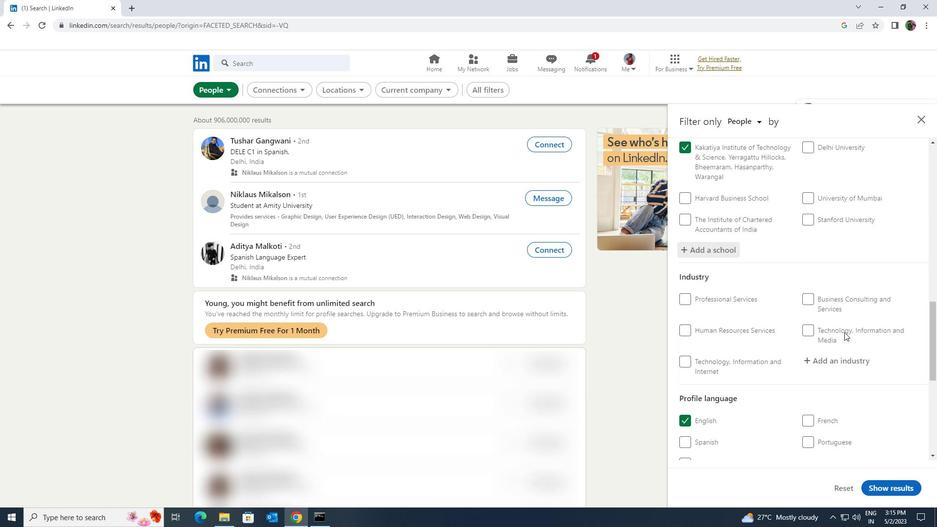 
Action: Mouse scrolled (844, 331) with delta (0, 0)
Screenshot: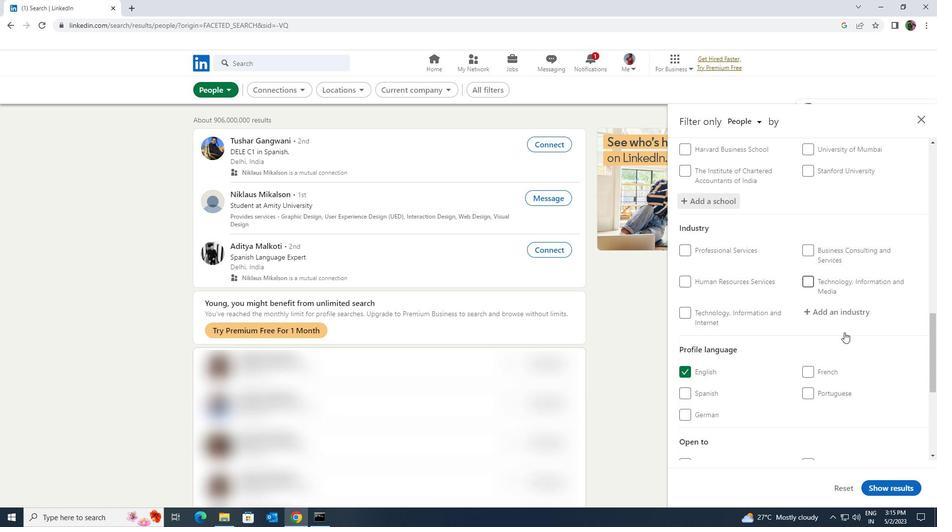 
Action: Mouse scrolled (844, 331) with delta (0, 0)
Screenshot: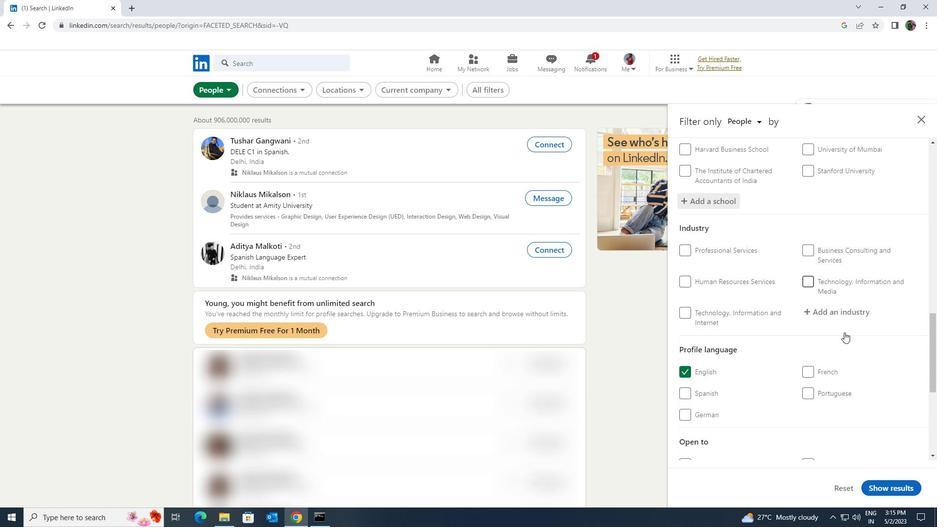 
Action: Mouse scrolled (844, 331) with delta (0, 0)
Screenshot: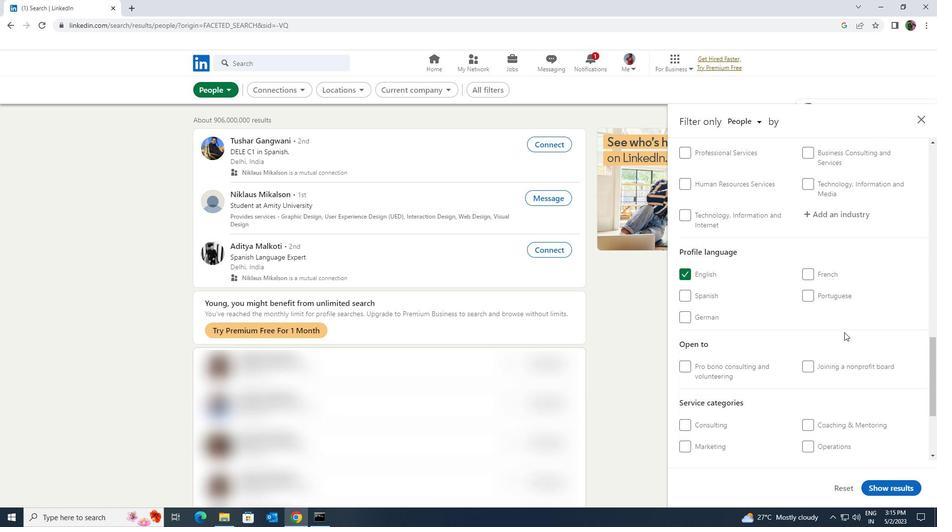 
Action: Mouse scrolled (844, 331) with delta (0, 0)
Screenshot: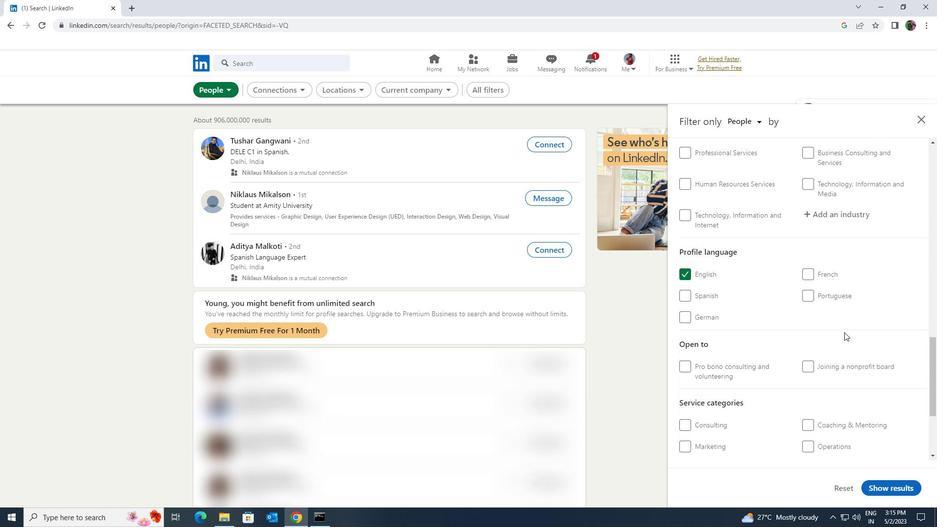 
Action: Mouse scrolled (844, 332) with delta (0, 0)
Screenshot: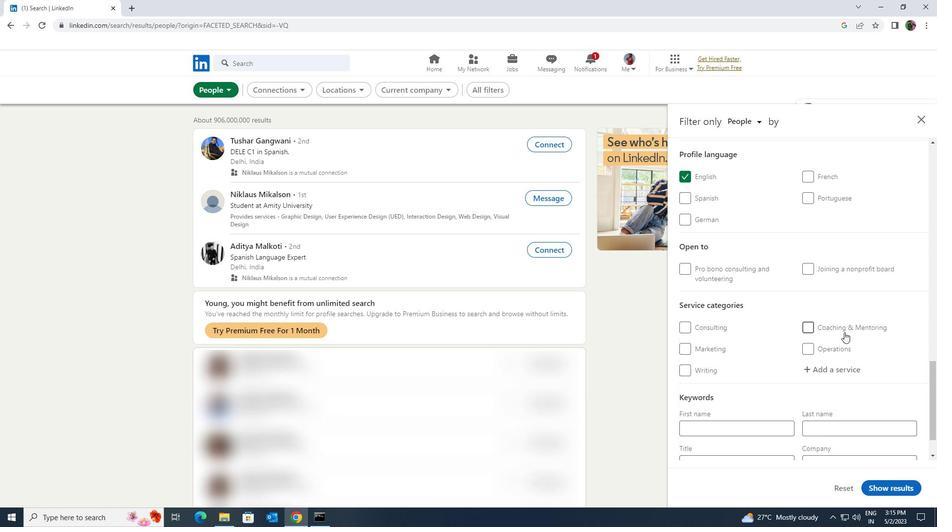 
Action: Mouse scrolled (844, 332) with delta (0, 0)
Screenshot: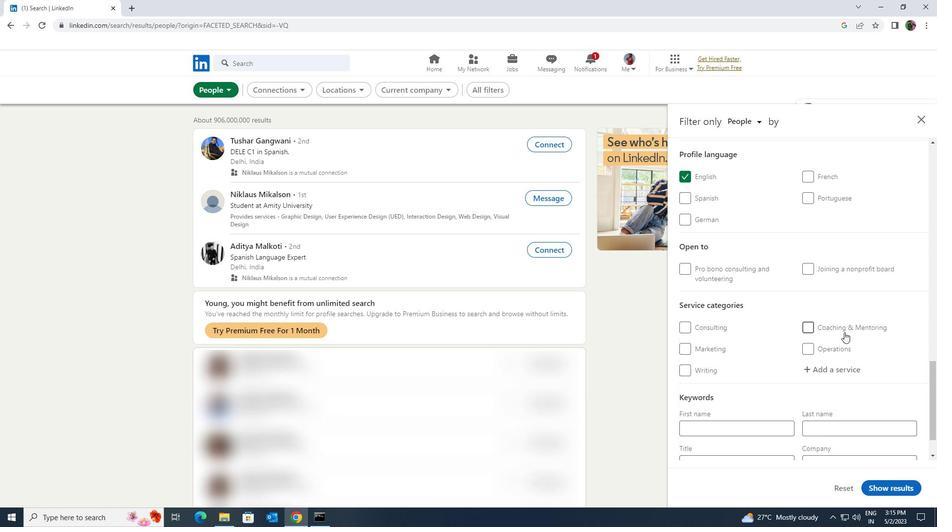 
Action: Mouse scrolled (844, 332) with delta (0, 0)
Screenshot: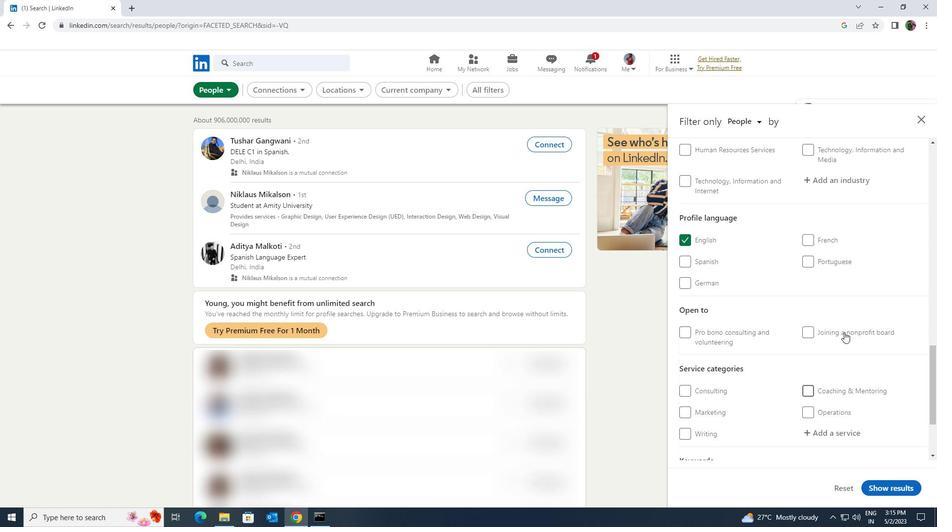 
Action: Mouse moved to (825, 264)
Screenshot: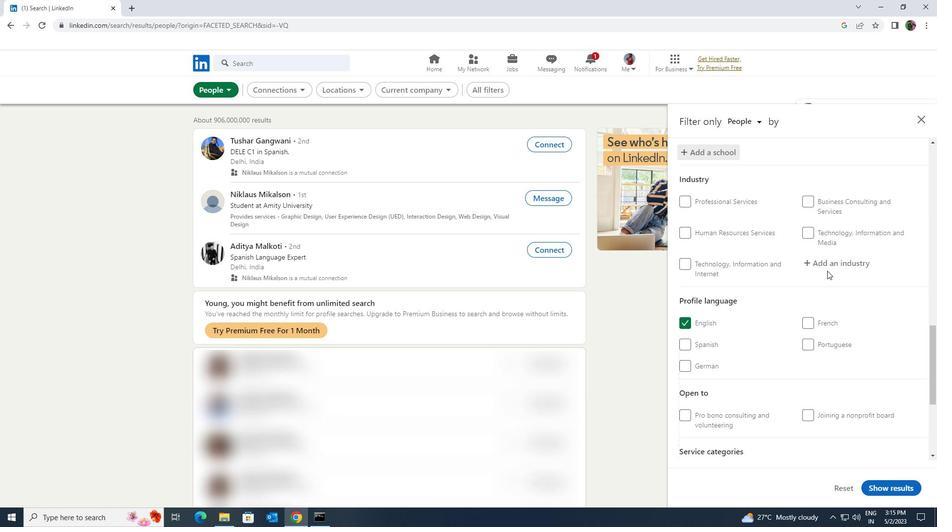 
Action: Mouse pressed left at (825, 264)
Screenshot: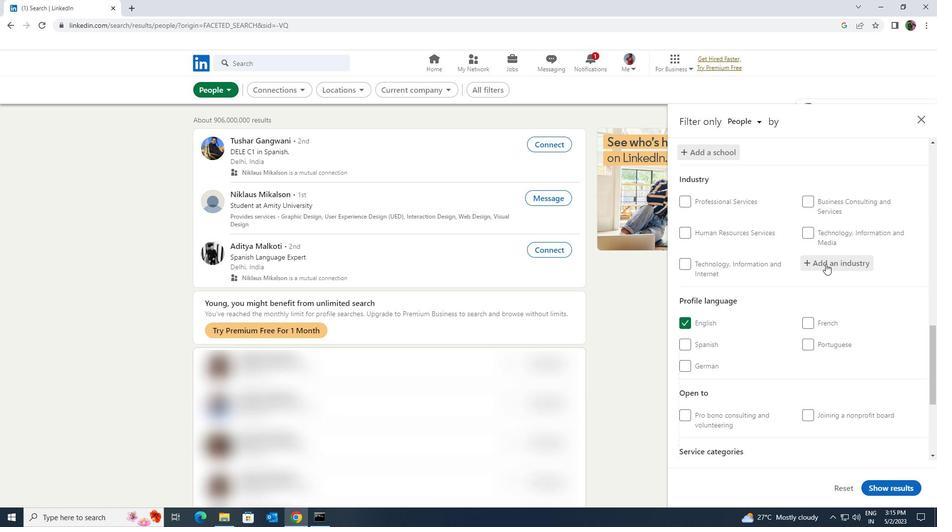 
Action: Key pressed <Key.shift><Key.shift><Key.shift><Key.shift><Key.shift><Key.shift>IT<Key.space><Key.shift>SERVICE<Key.space>
Screenshot: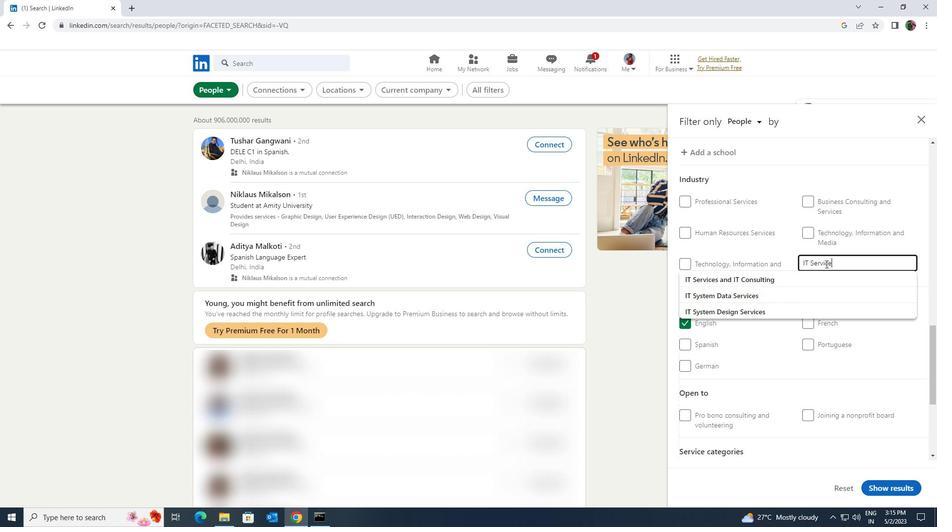 
Action: Mouse moved to (831, 260)
Screenshot: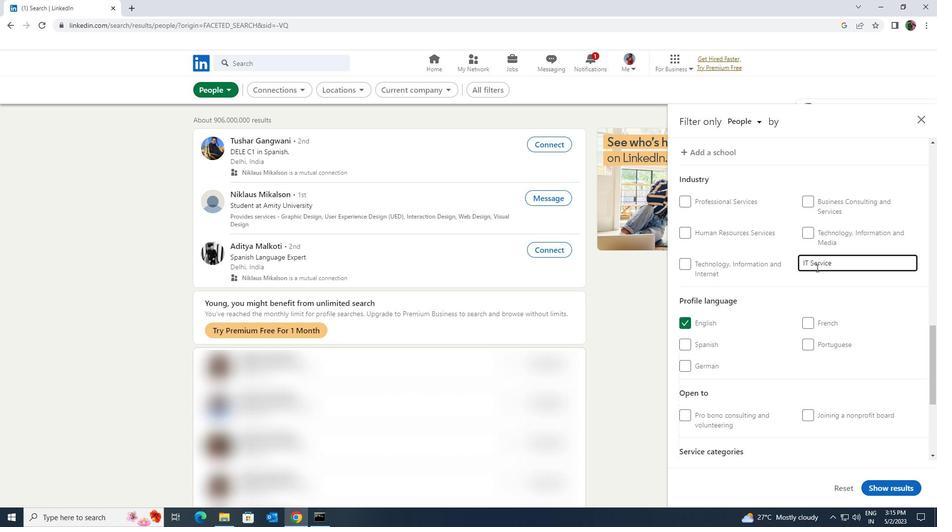 
Action: Mouse pressed left at (831, 260)
Screenshot: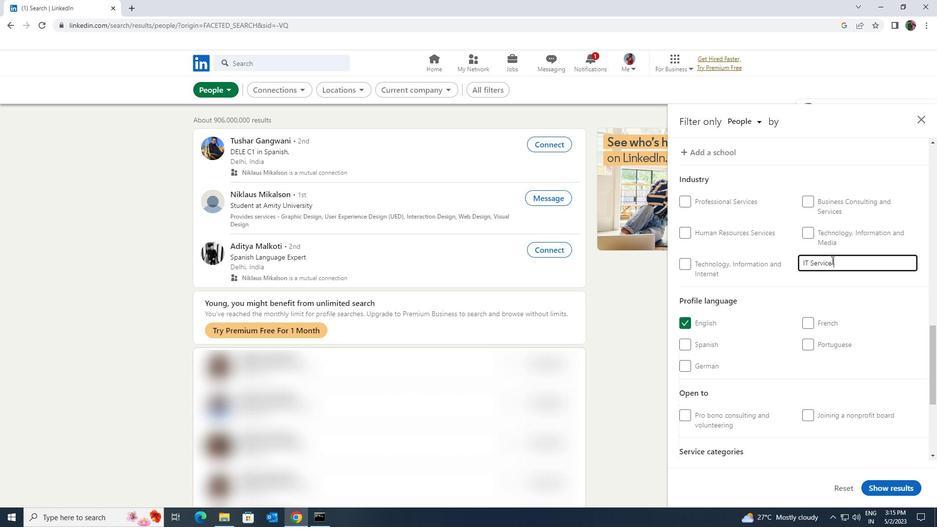 
Action: Key pressed <Key.enter>
Screenshot: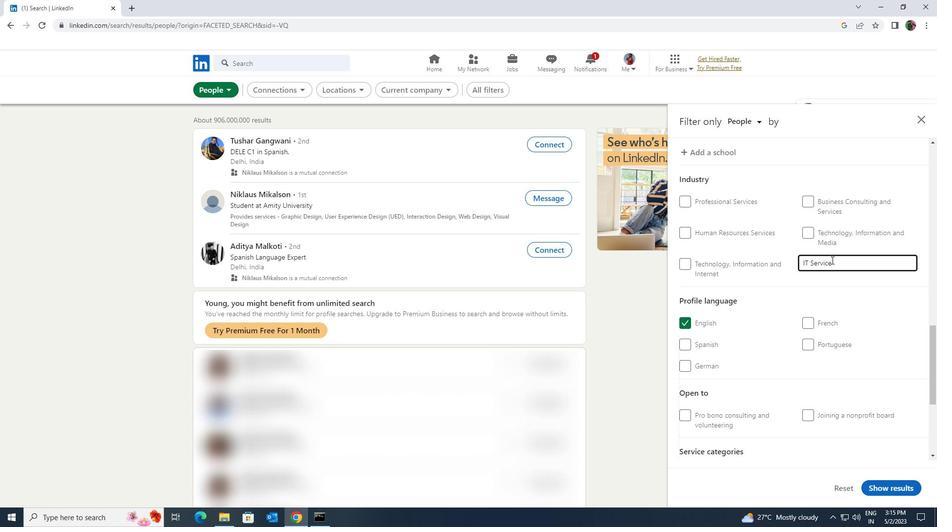 
Action: Mouse moved to (812, 304)
Screenshot: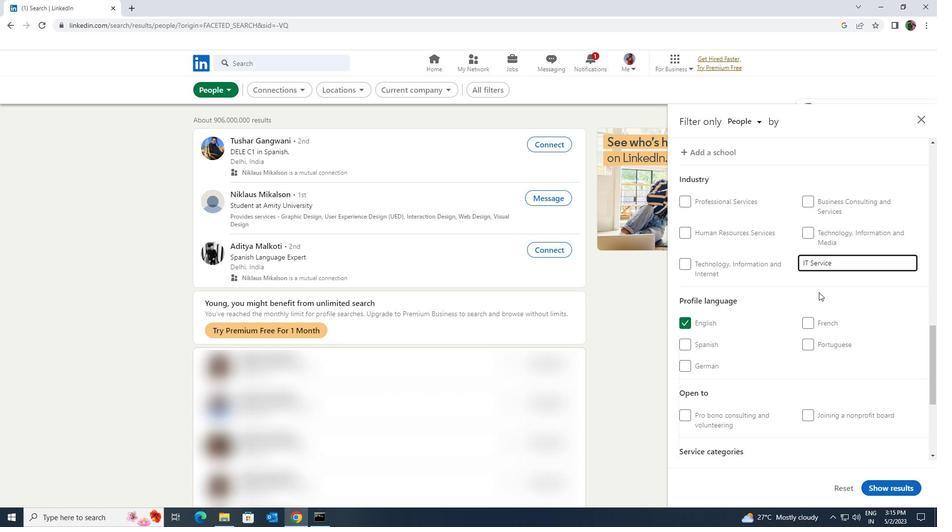 
Action: Mouse scrolled (812, 303) with delta (0, 0)
Screenshot: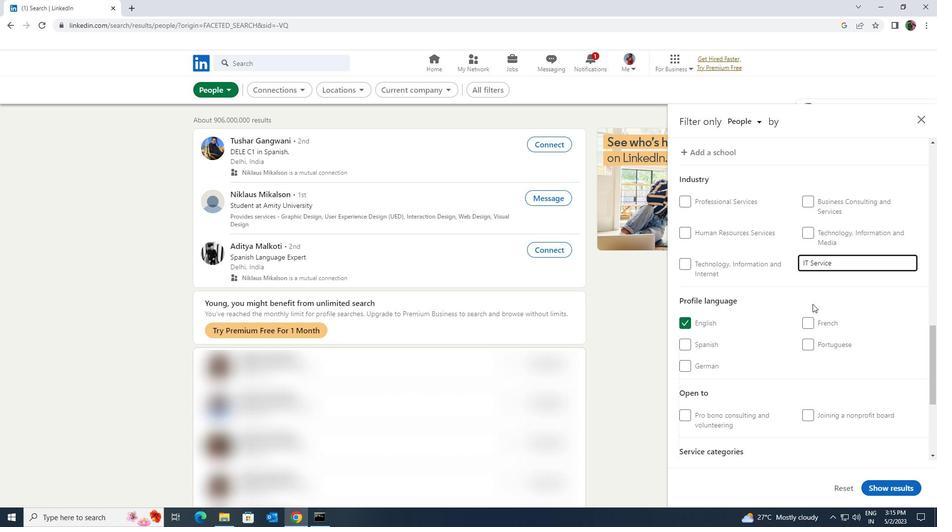 
Action: Mouse scrolled (812, 303) with delta (0, 0)
Screenshot: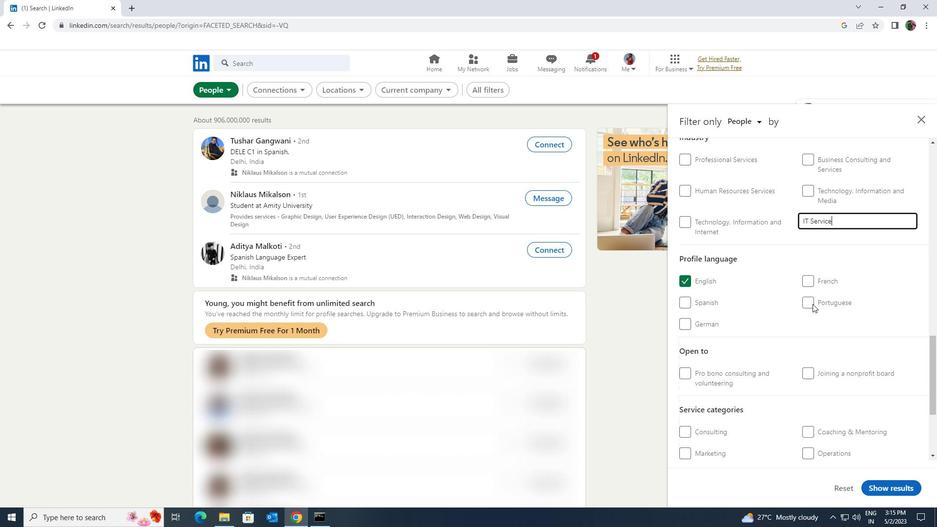 
Action: Mouse scrolled (812, 303) with delta (0, 0)
Screenshot: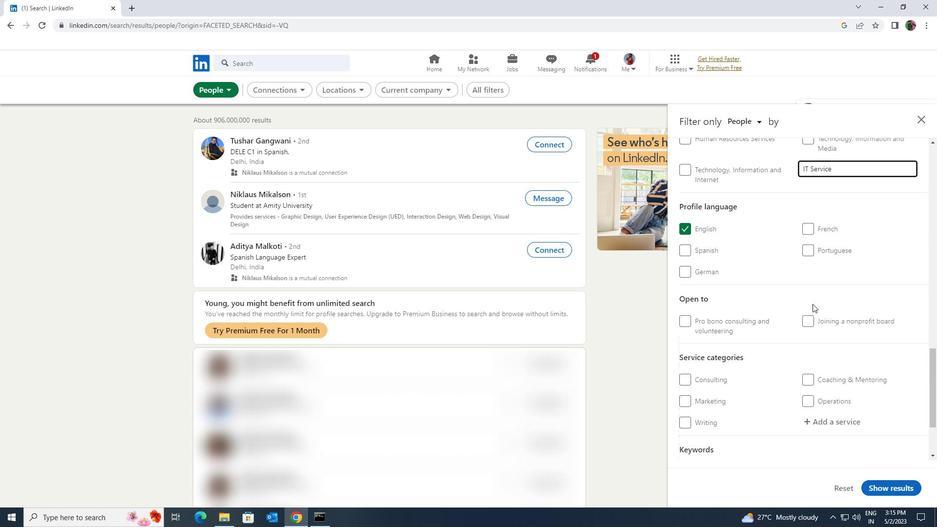 
Action: Mouse scrolled (812, 303) with delta (0, 0)
Screenshot: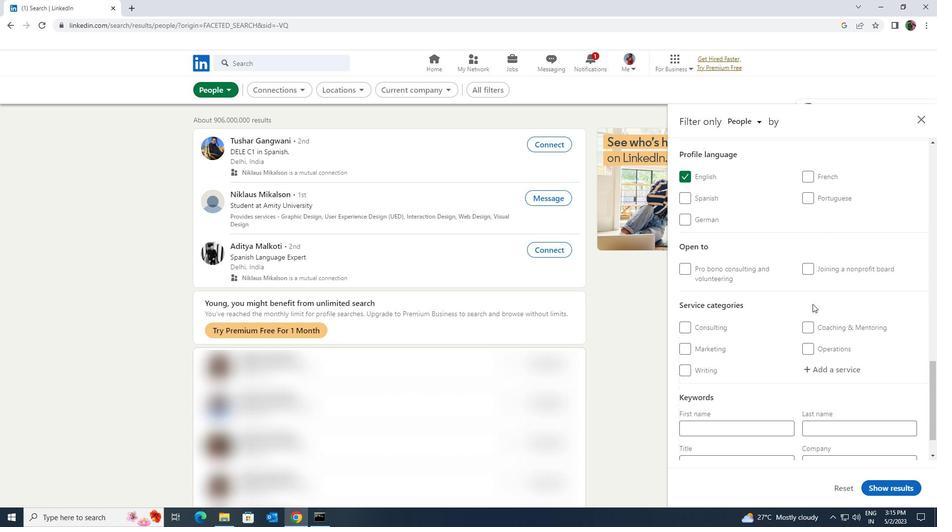 
Action: Mouse moved to (815, 319)
Screenshot: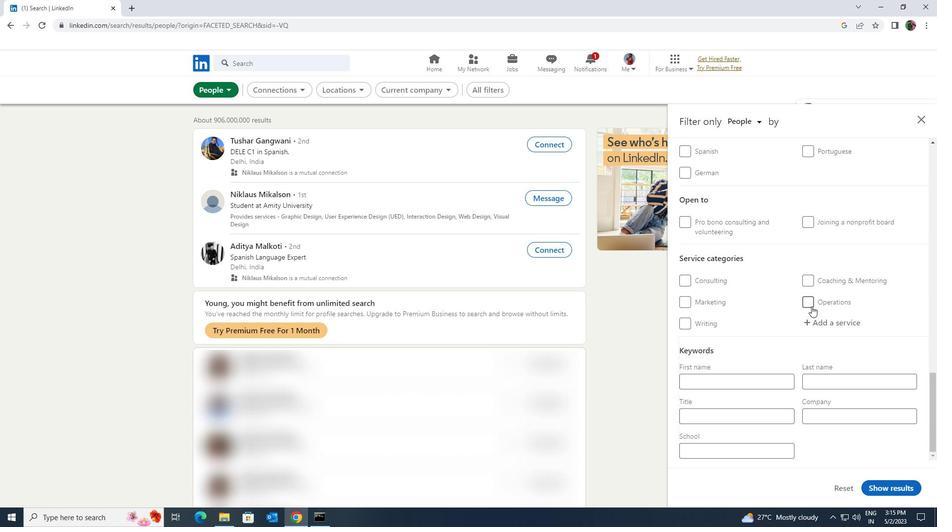 
Action: Mouse pressed left at (815, 319)
Screenshot: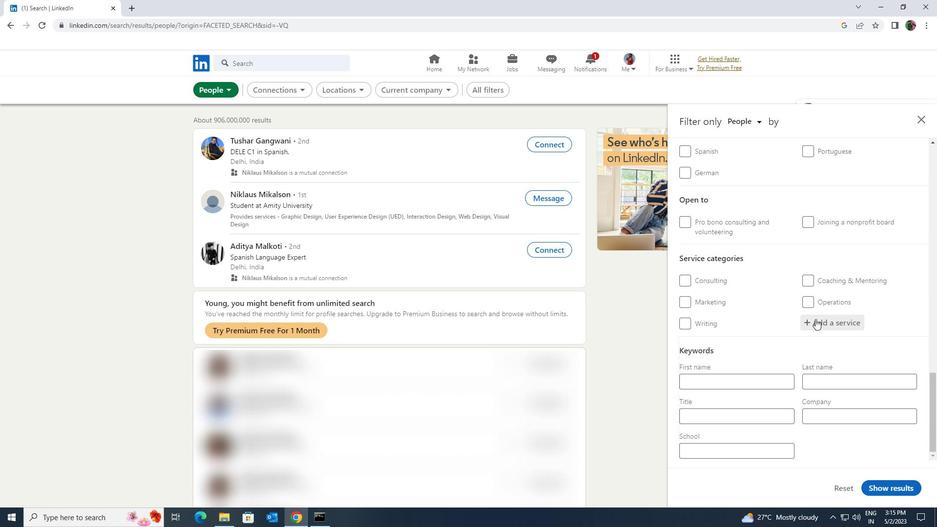 
Action: Key pressed <Key.shift><Key.shift><Key.shift><Key.shift><Key.shift><Key.shift><Key.shift><Key.shift><Key.shift><Key.shift><Key.shift><Key.shift>INTER
Screenshot: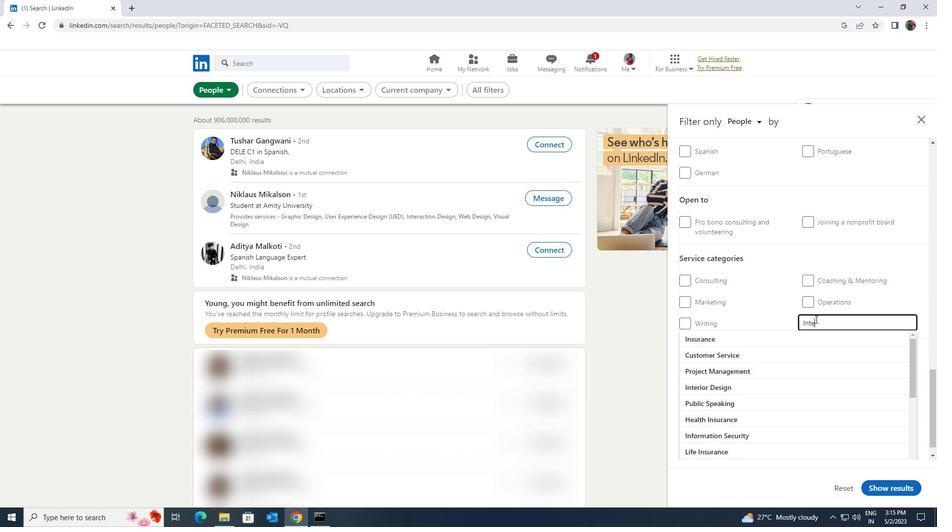 
Action: Mouse moved to (819, 323)
Screenshot: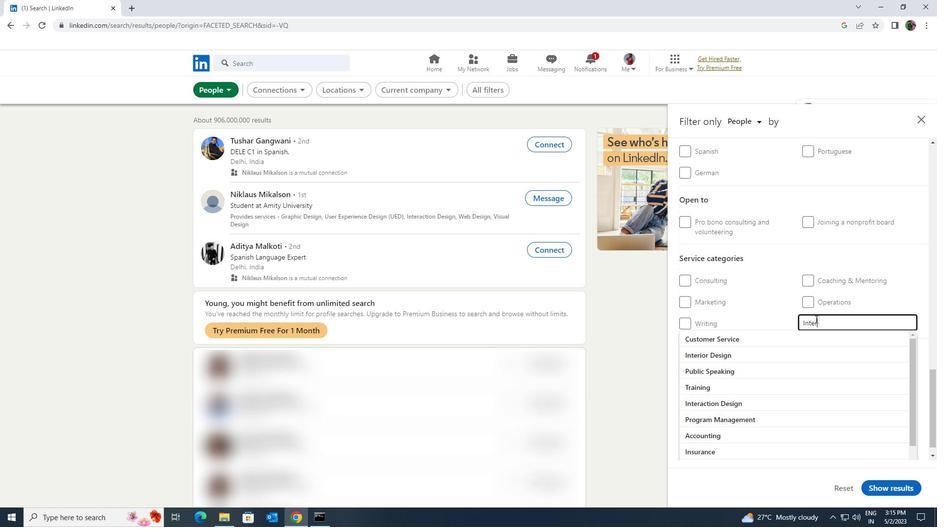 
Action: Key pressed ACTIO
Screenshot: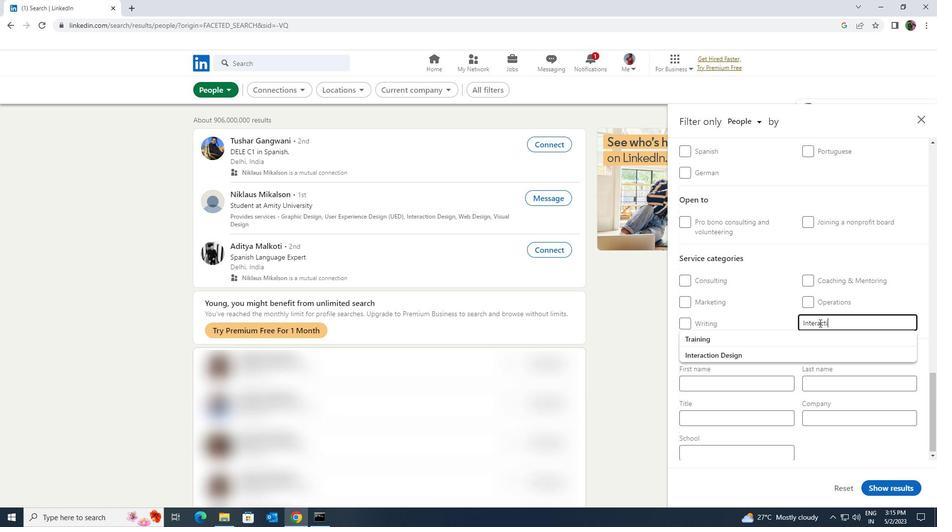 
Action: Mouse moved to (811, 331)
Screenshot: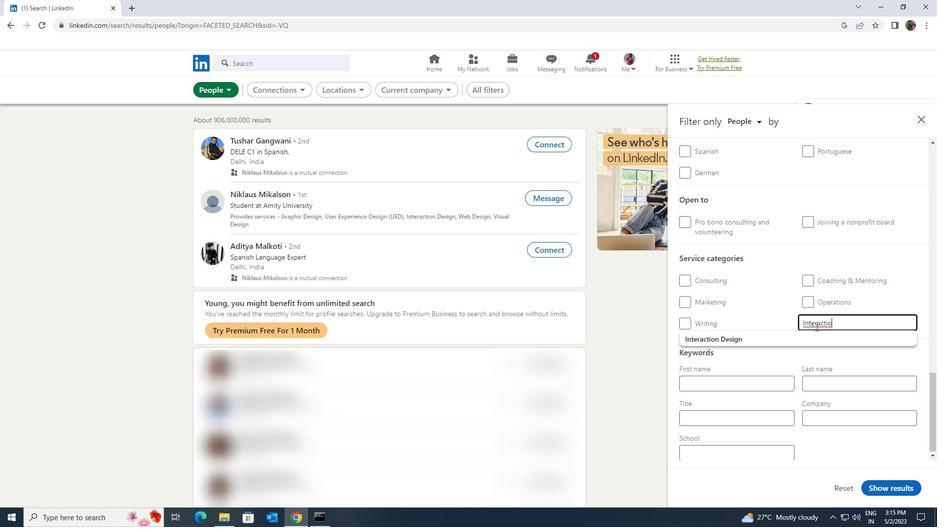 
Action: Mouse pressed left at (811, 331)
Screenshot: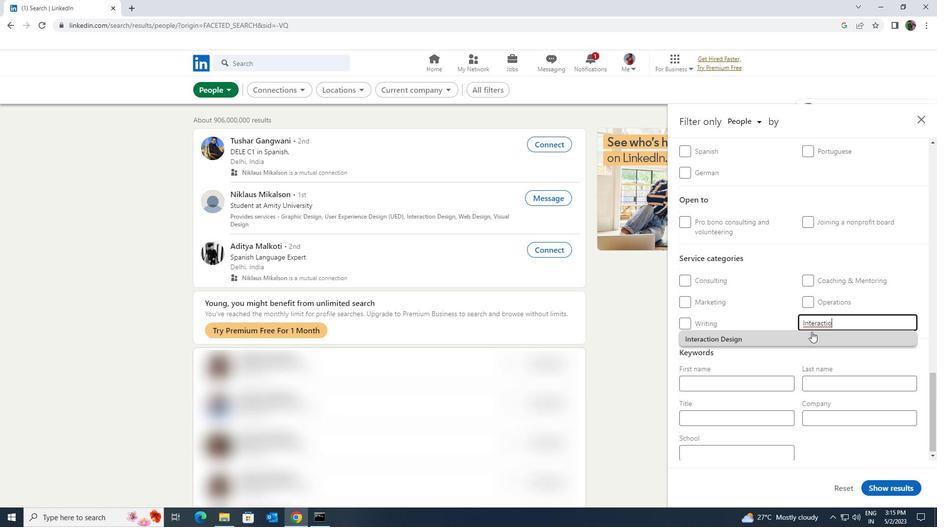 
Action: Mouse scrolled (811, 331) with delta (0, 0)
Screenshot: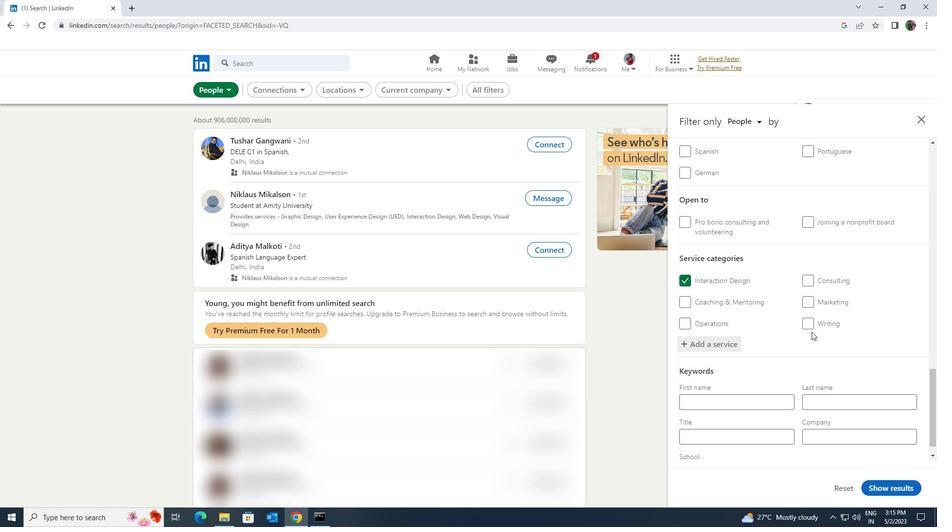
Action: Mouse scrolled (811, 331) with delta (0, 0)
Screenshot: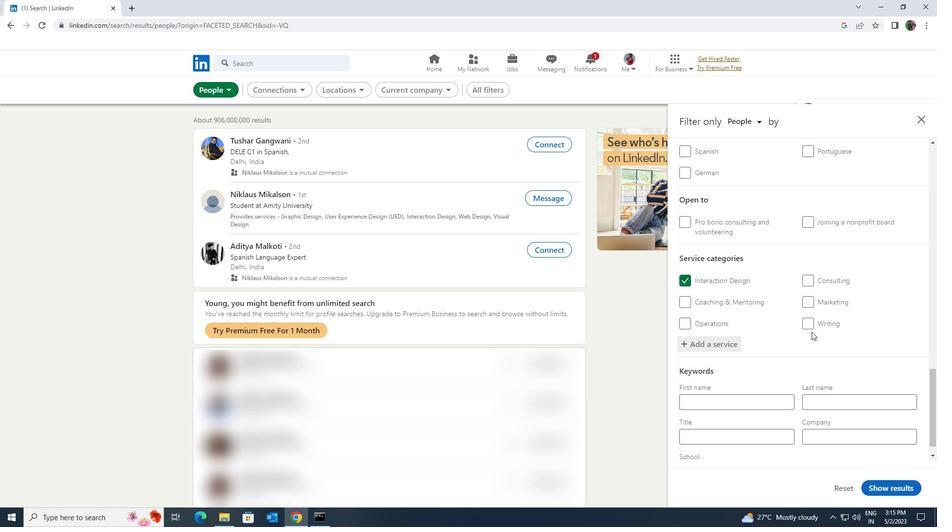 
Action: Mouse scrolled (811, 331) with delta (0, 0)
Screenshot: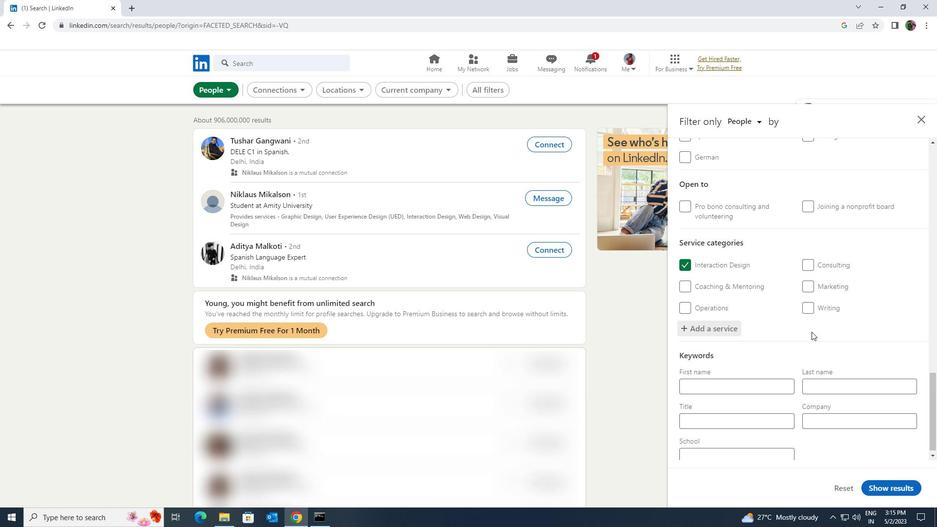 
Action: Mouse moved to (756, 416)
Screenshot: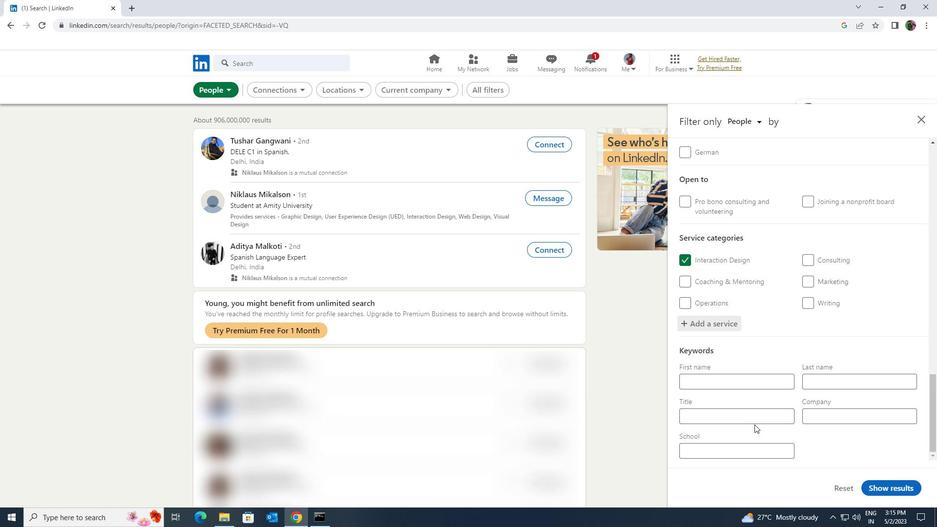 
Action: Mouse pressed left at (756, 416)
Screenshot: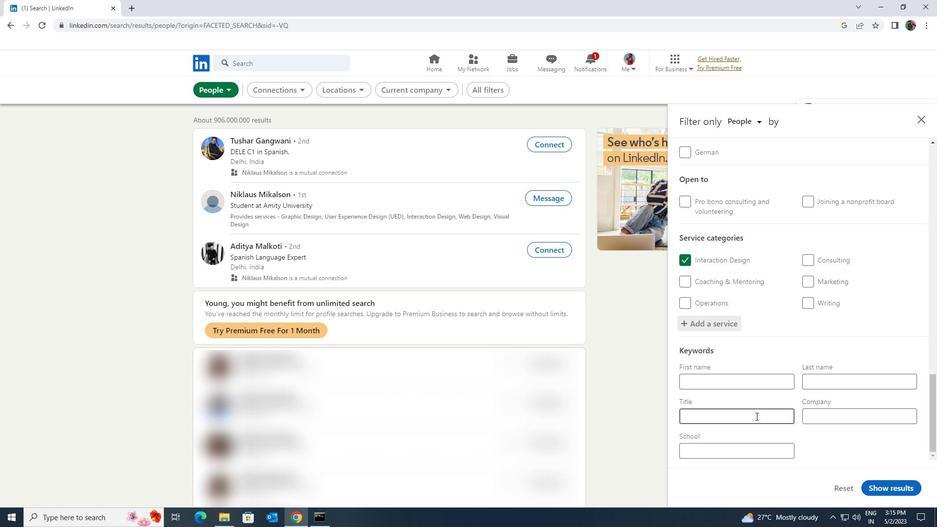 
Action: Key pressed <Key.shift><Key.shift><Key.shift><Key.shift><Key.shift><Key.shift><Key.shift><Key.shift>COMPUTER<Key.space><Key.shift>PROGRAMEE<Key.backspace>R
Screenshot: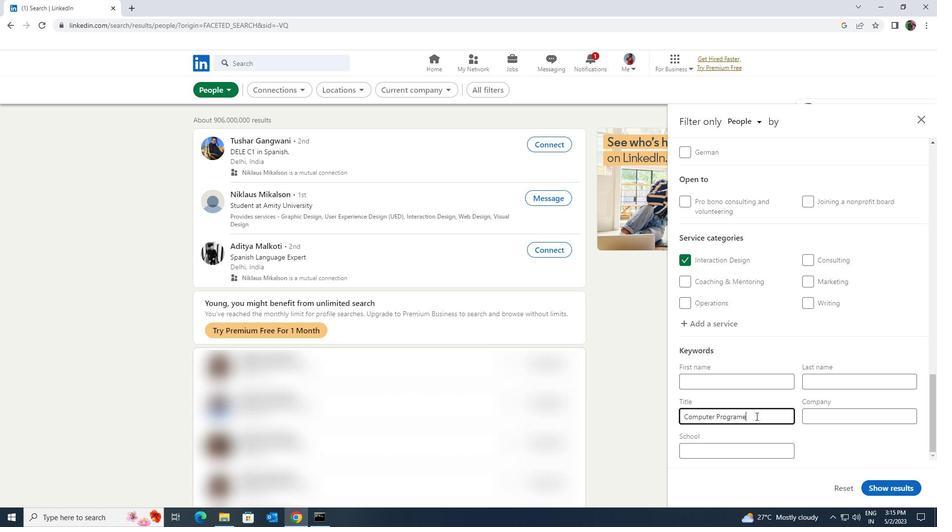 
Action: Mouse moved to (882, 489)
Screenshot: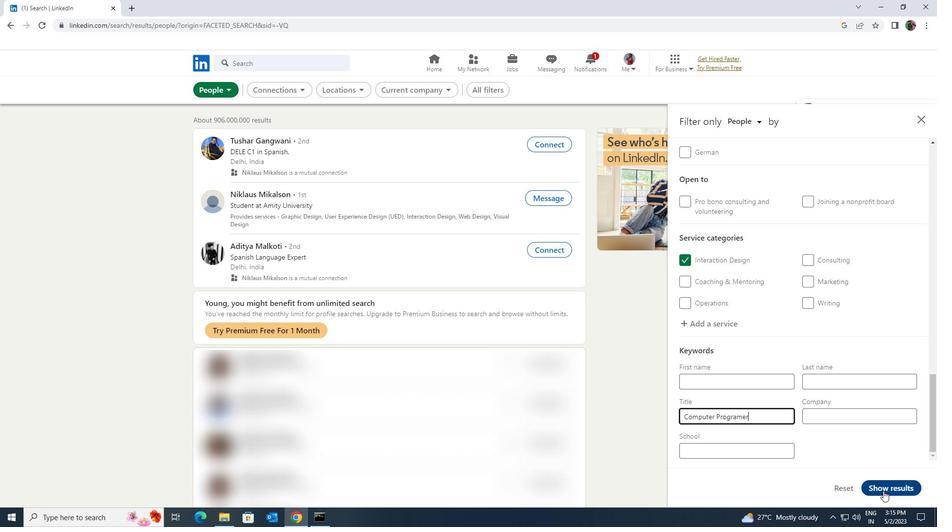 
Action: Mouse pressed left at (882, 489)
Screenshot: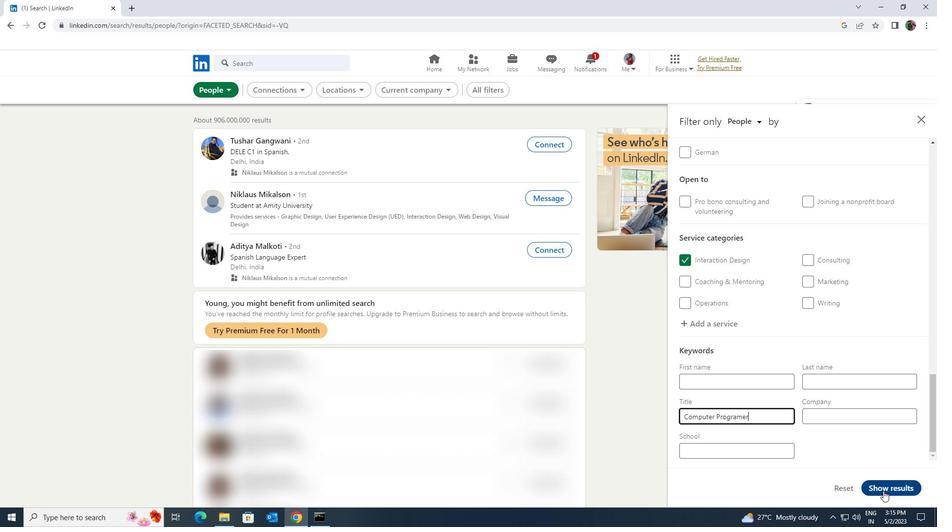 
